 Task: Create a due date automation trigger when advanced on, 2 working days after a card is due add fields without custom field "Resume" set to a number greater than 1 and lower than 10 at 11:00 AM.
Action: Mouse moved to (1223, 100)
Screenshot: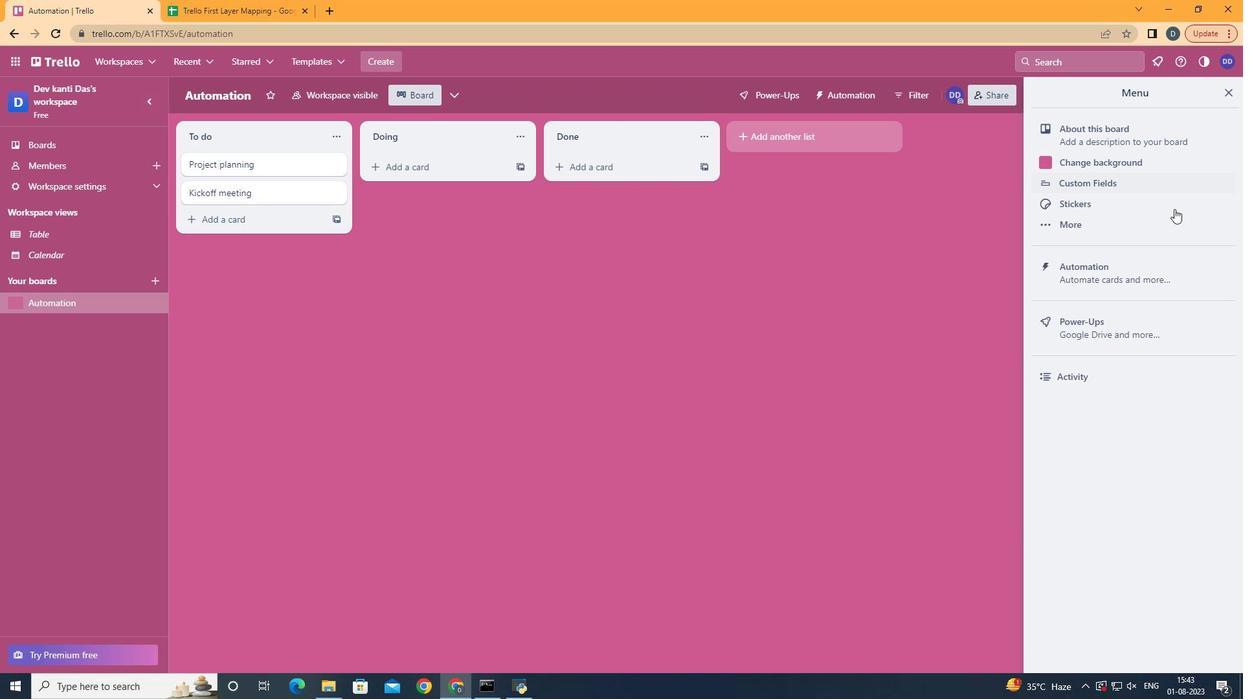 
Action: Mouse pressed left at (1223, 100)
Screenshot: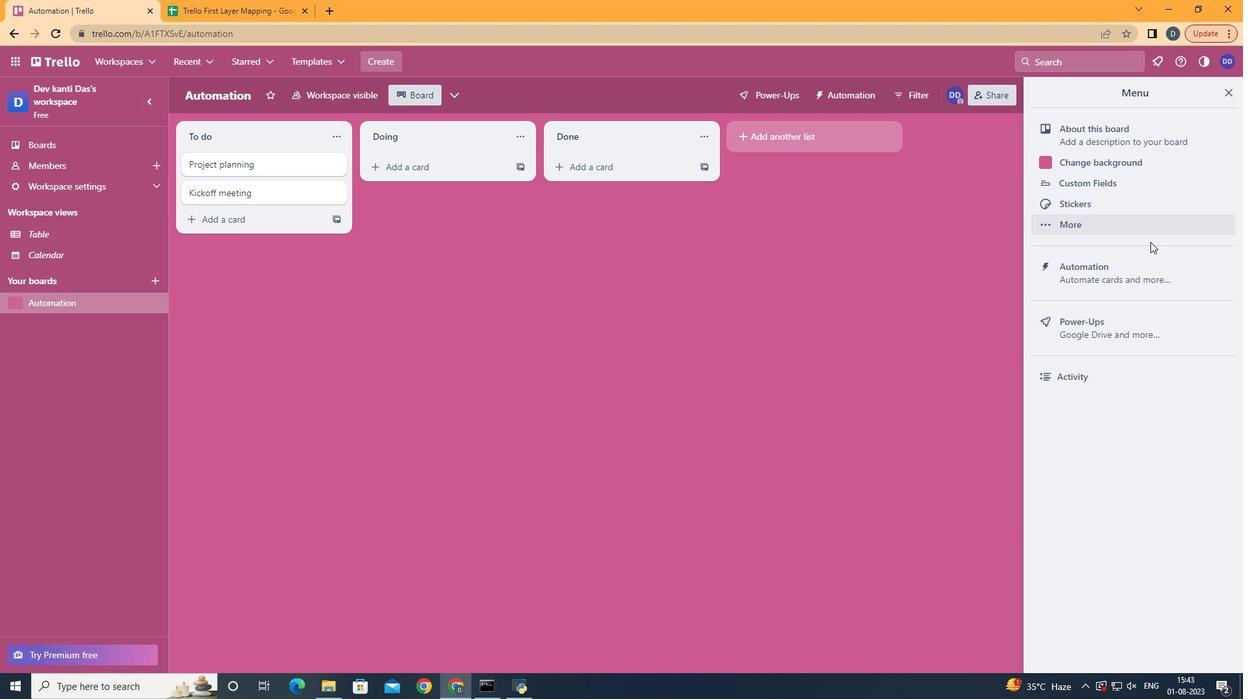 
Action: Mouse moved to (1135, 267)
Screenshot: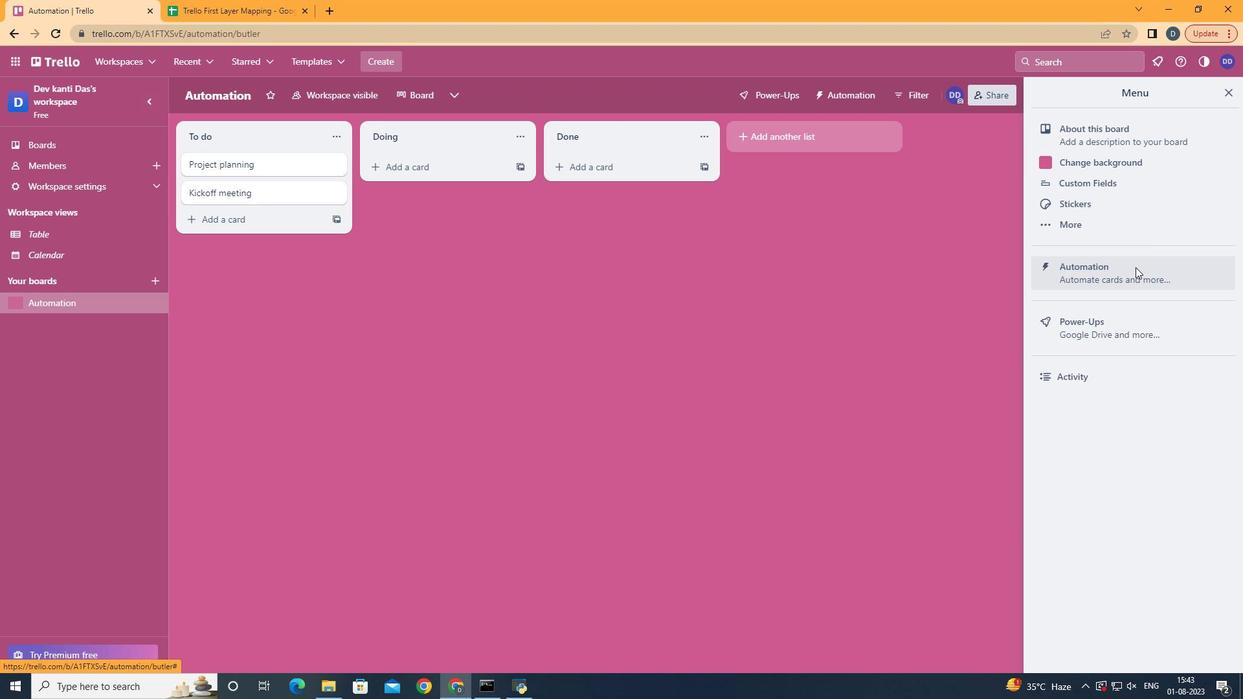 
Action: Mouse pressed left at (1135, 267)
Screenshot: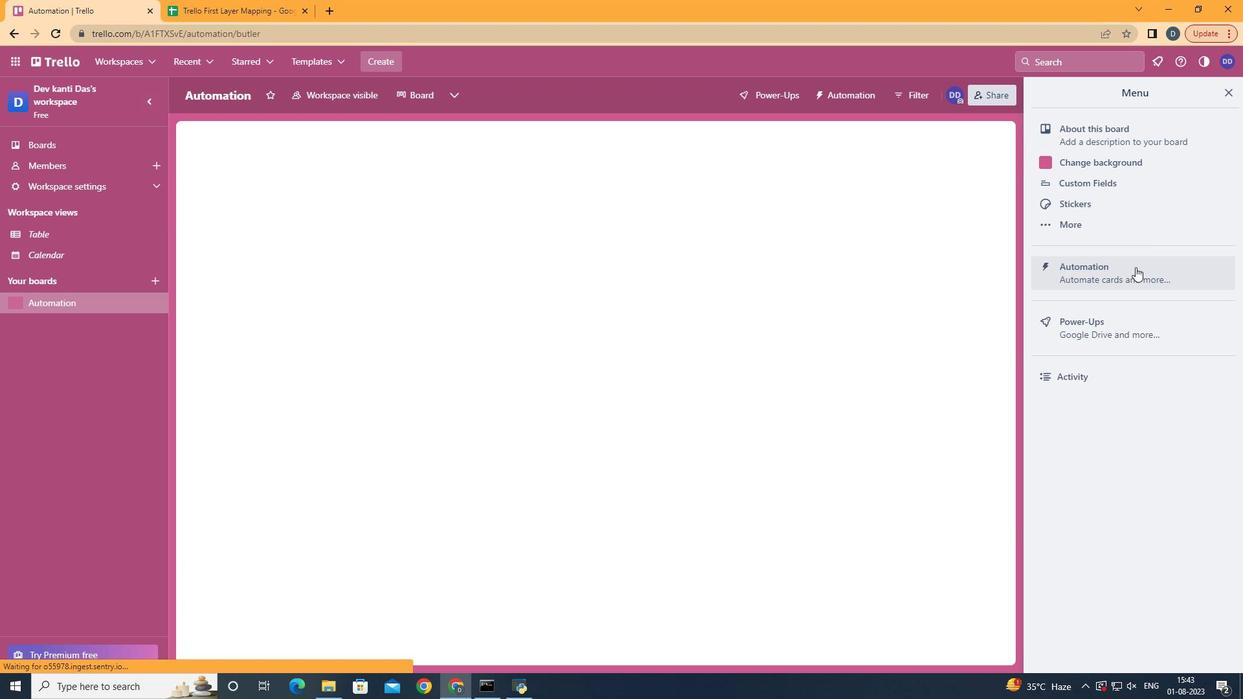 
Action: Mouse moved to (216, 260)
Screenshot: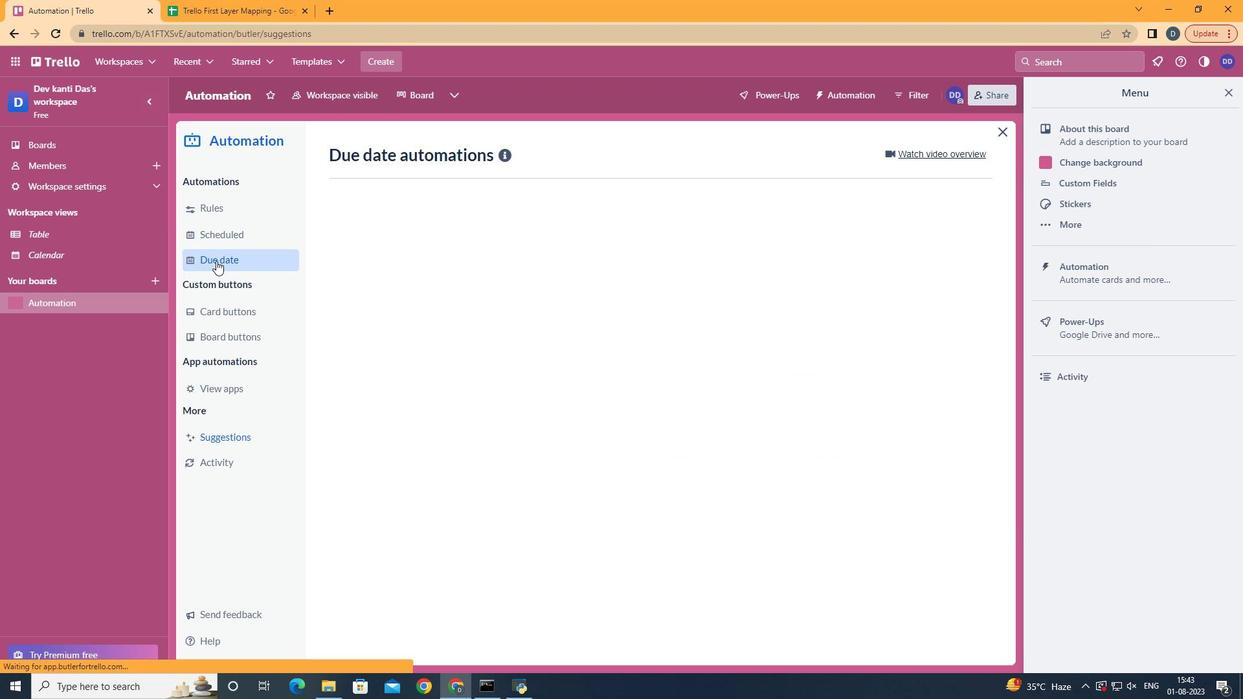 
Action: Mouse pressed left at (216, 260)
Screenshot: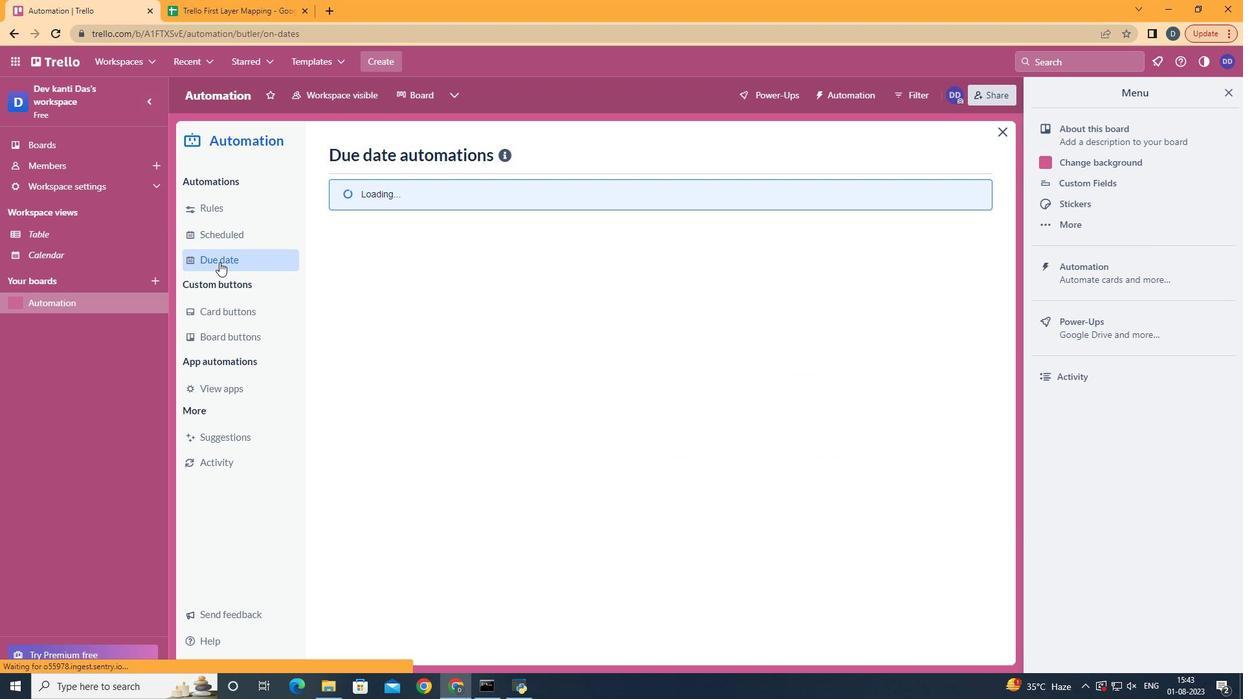 
Action: Mouse moved to (908, 159)
Screenshot: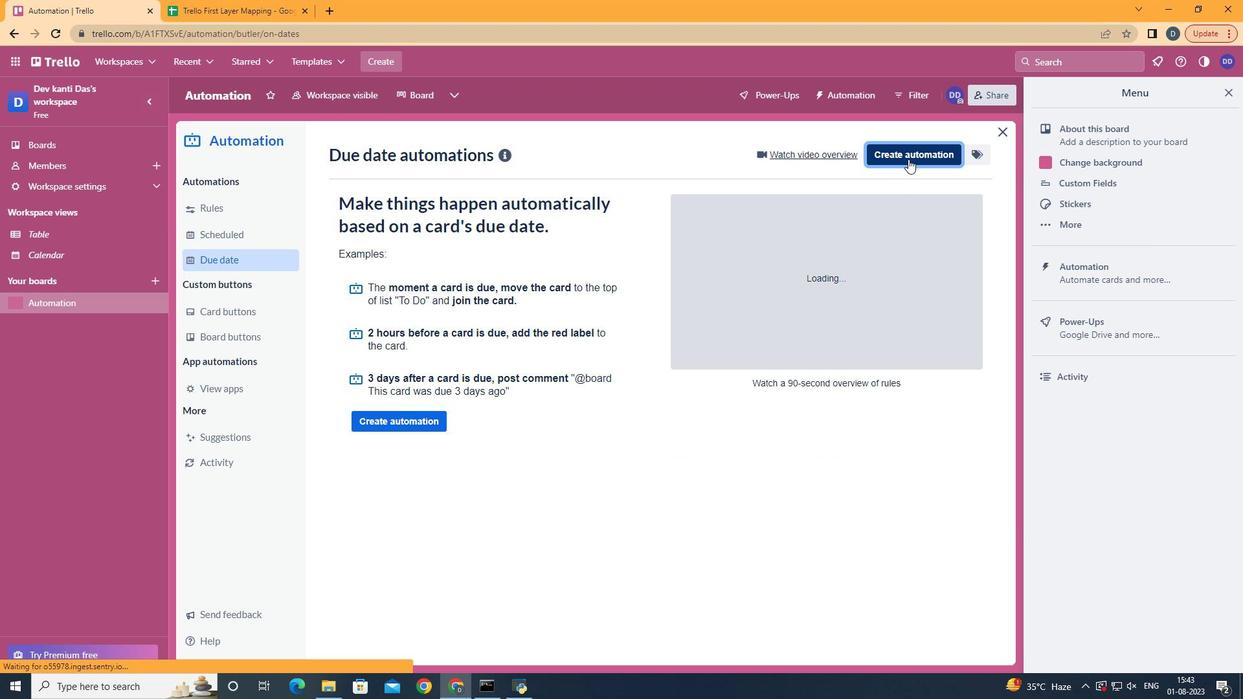 
Action: Mouse pressed left at (908, 159)
Screenshot: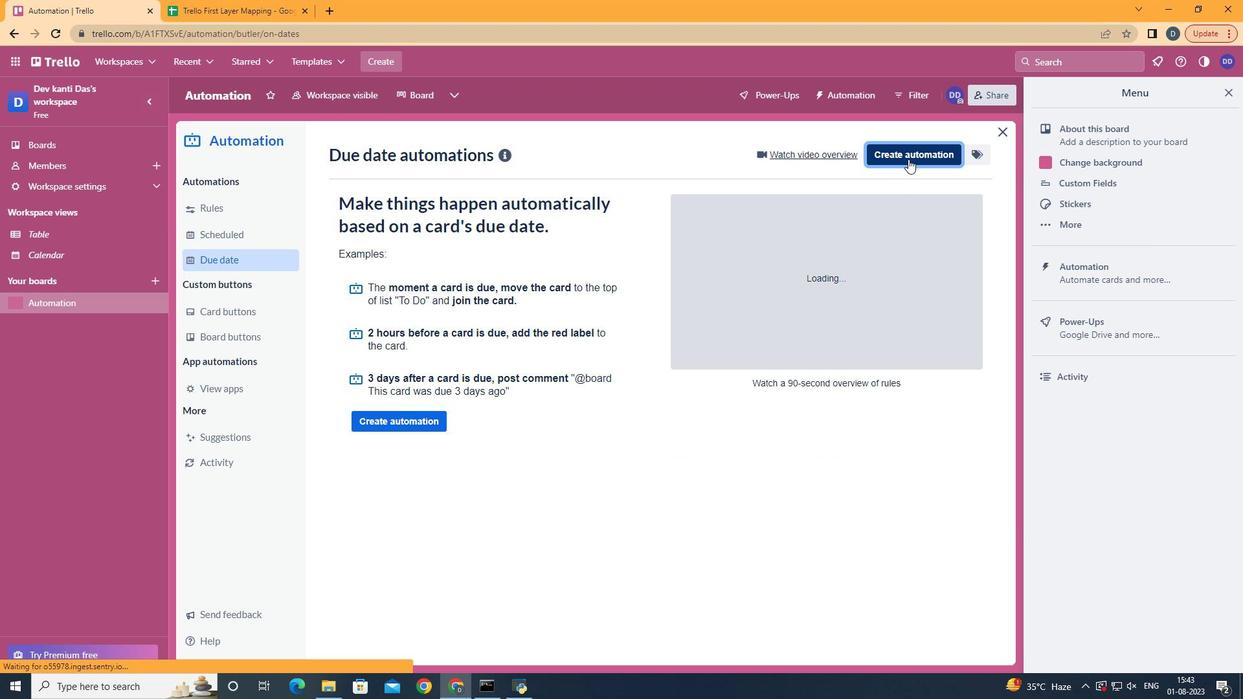 
Action: Mouse moved to (686, 279)
Screenshot: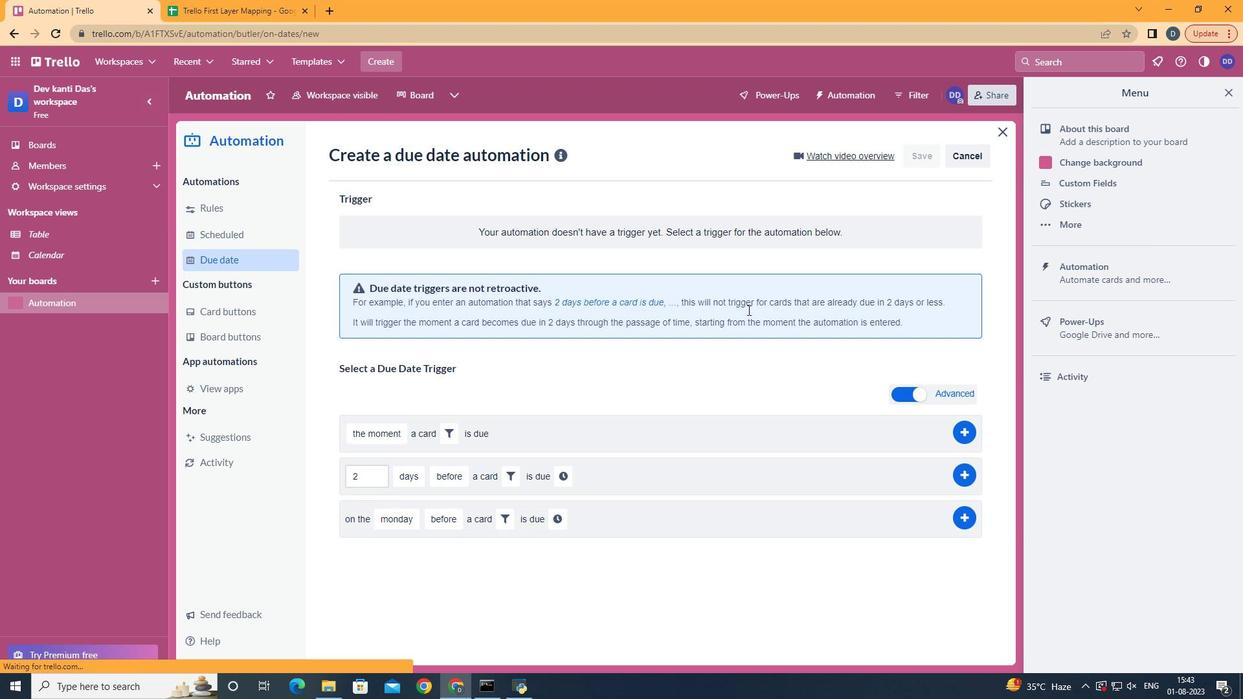 
Action: Mouse pressed left at (686, 279)
Screenshot: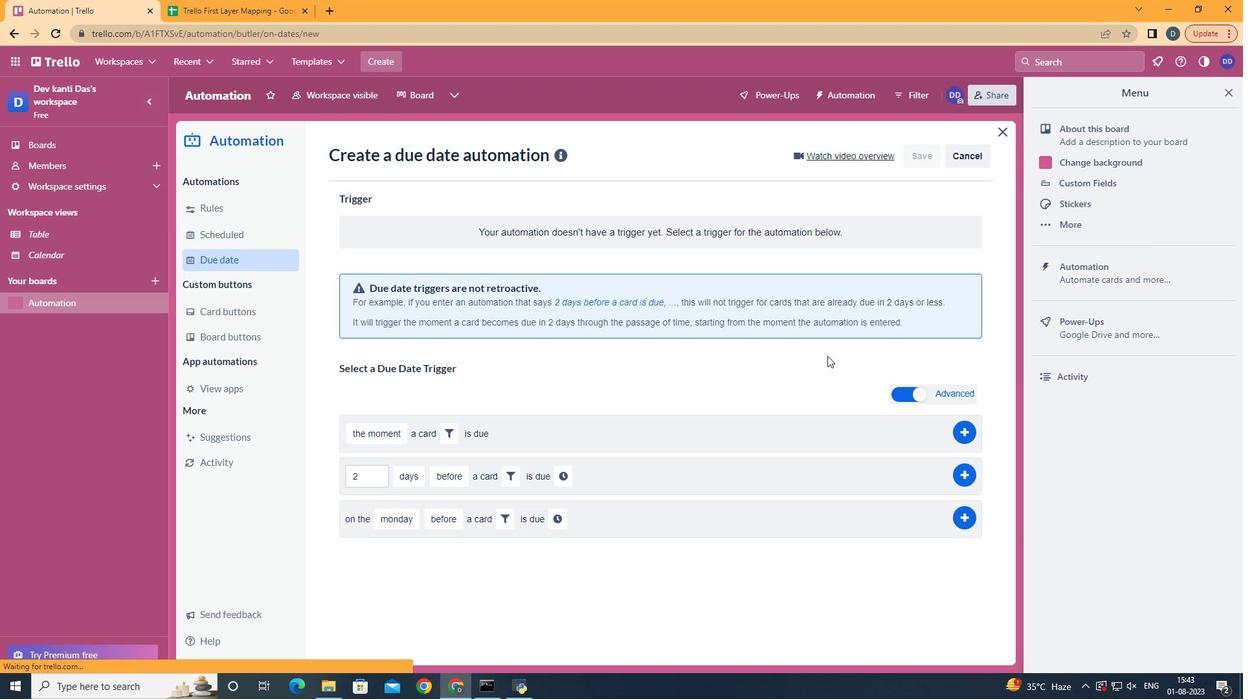 
Action: Mouse moved to (432, 523)
Screenshot: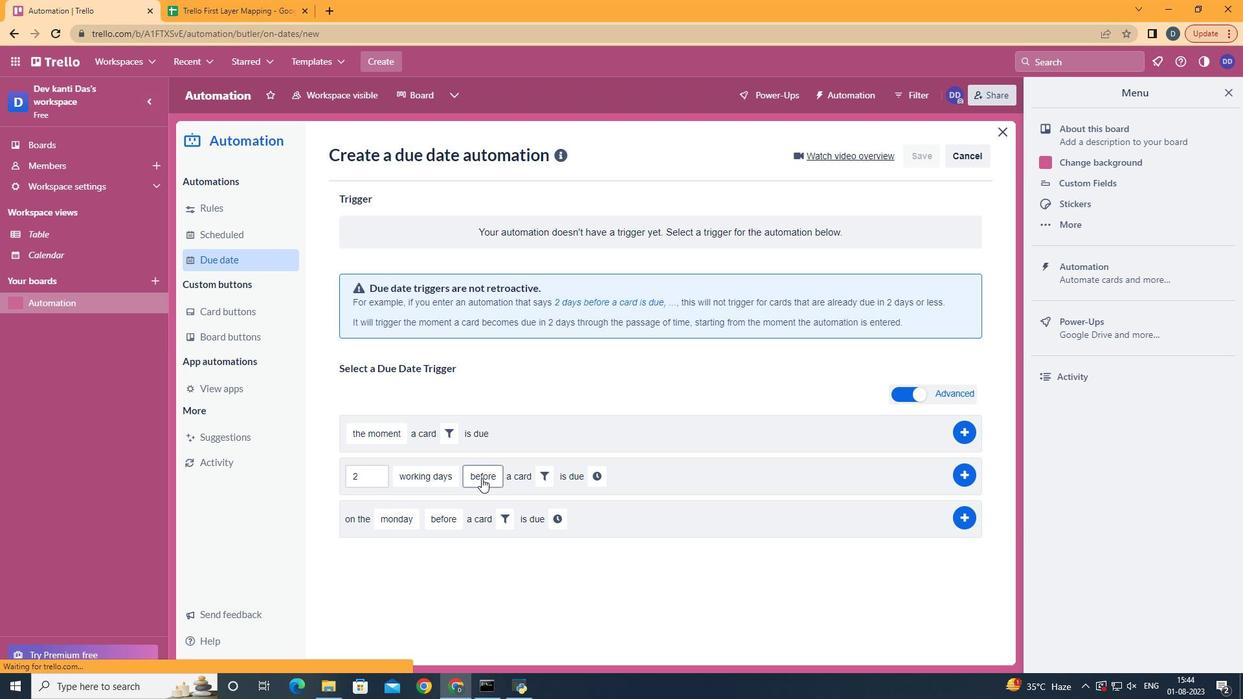 
Action: Mouse pressed left at (432, 523)
Screenshot: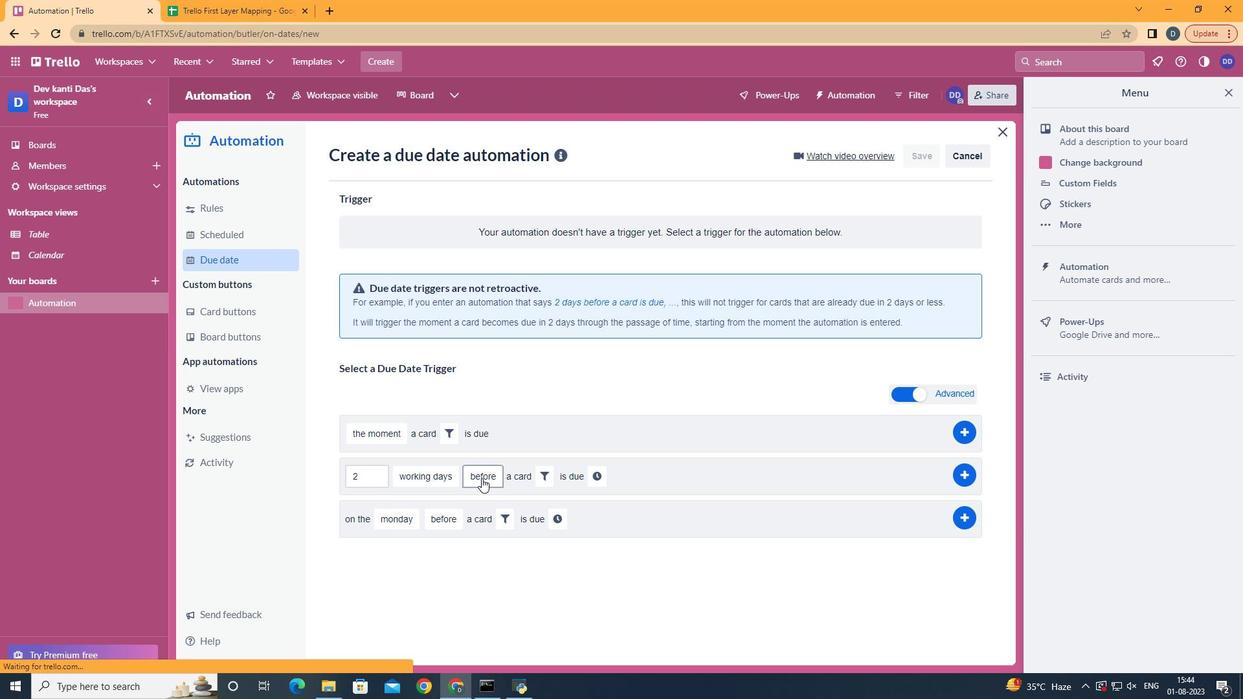 
Action: Mouse moved to (485, 516)
Screenshot: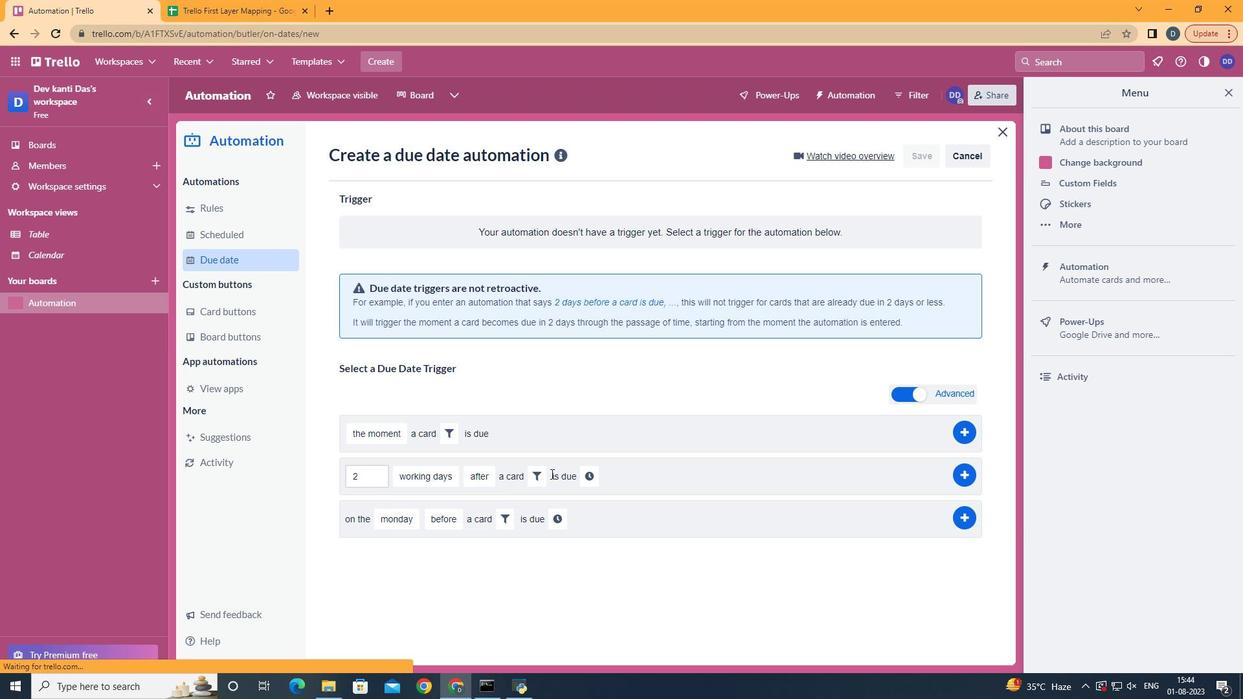 
Action: Mouse pressed left at (485, 516)
Screenshot: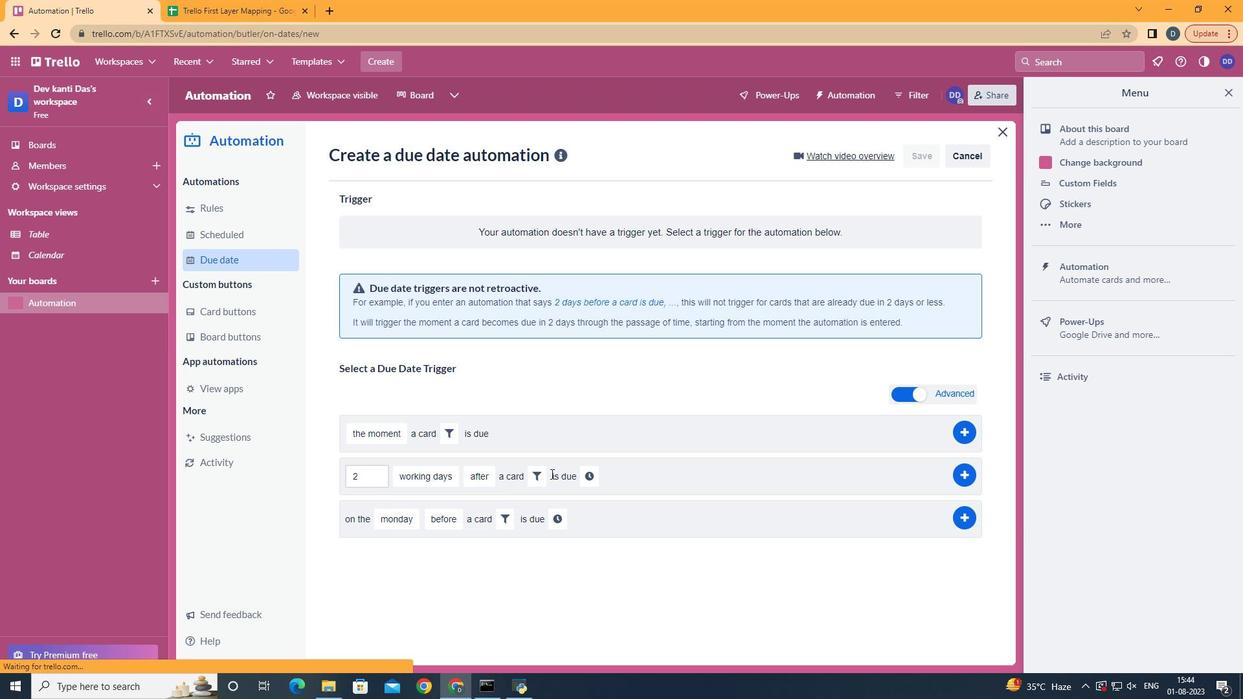 
Action: Mouse moved to (543, 472)
Screenshot: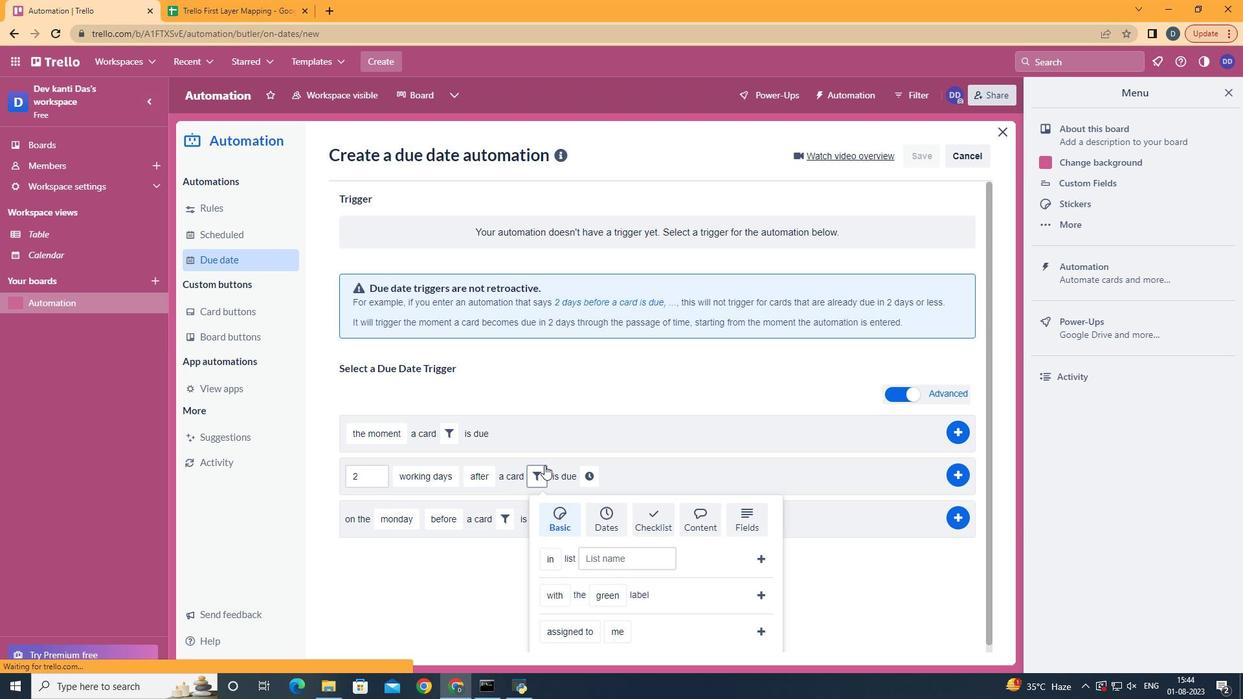 
Action: Mouse pressed left at (543, 472)
Screenshot: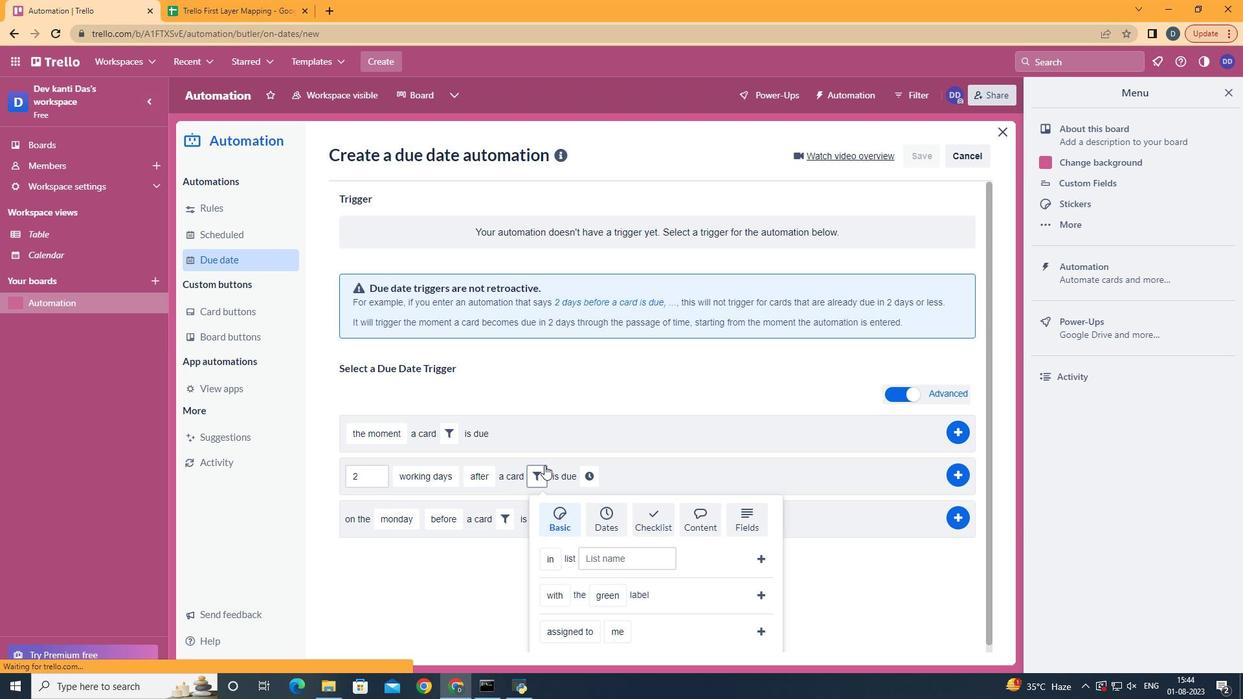 
Action: Mouse moved to (740, 517)
Screenshot: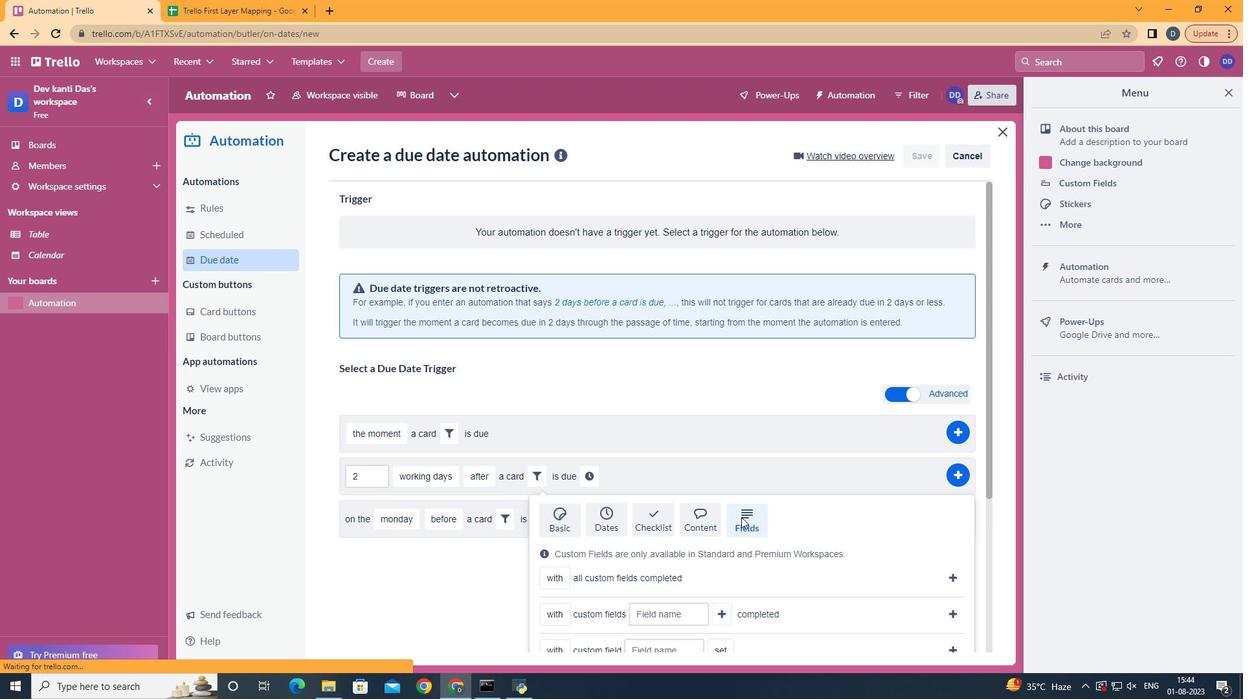 
Action: Mouse pressed left at (740, 517)
Screenshot: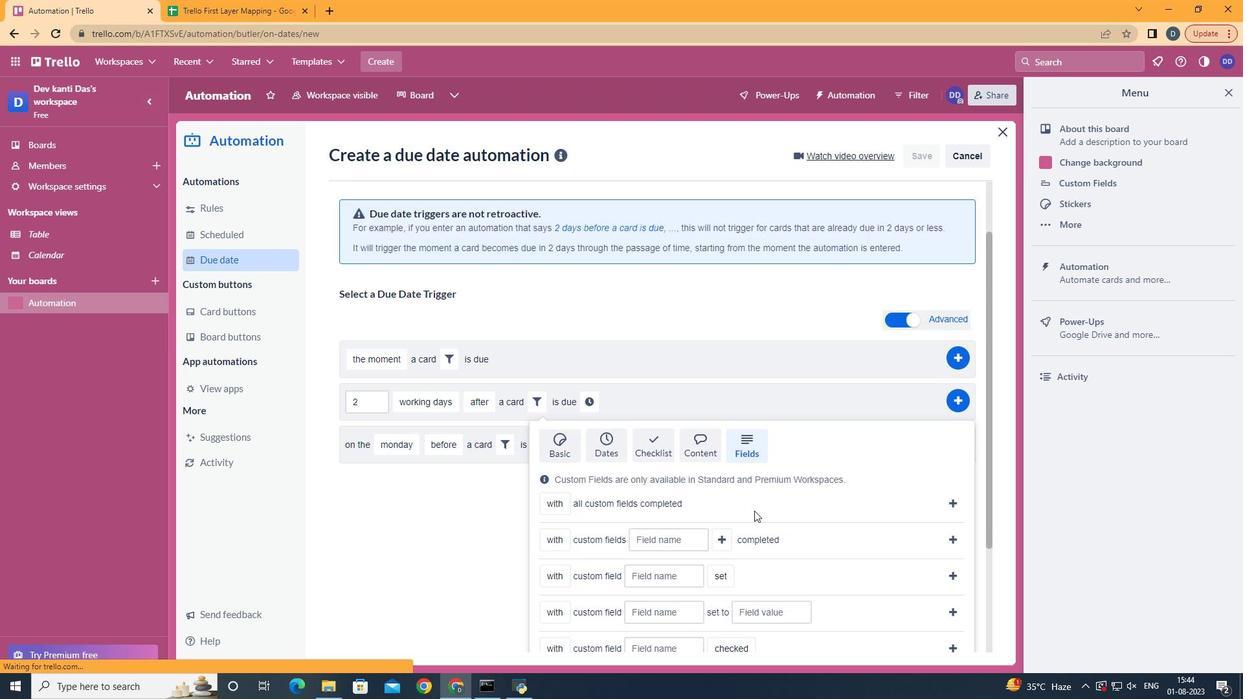 
Action: Mouse moved to (741, 517)
Screenshot: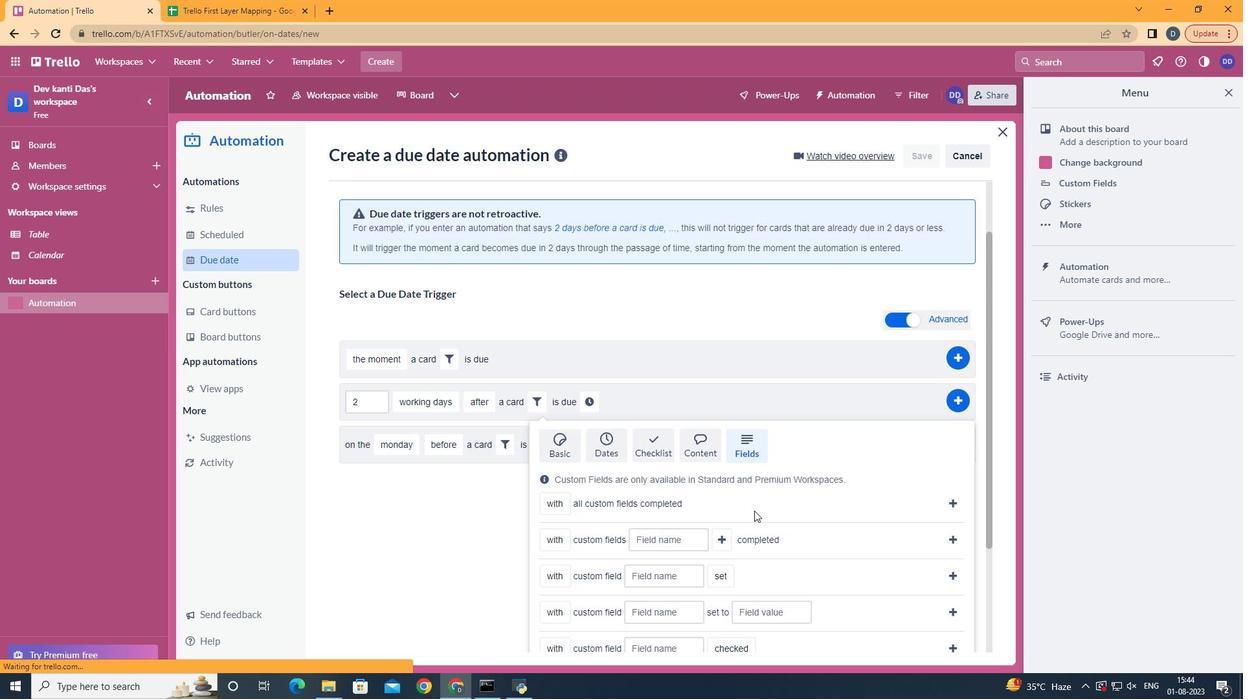
Action: Mouse scrolled (741, 516) with delta (0, 0)
Screenshot: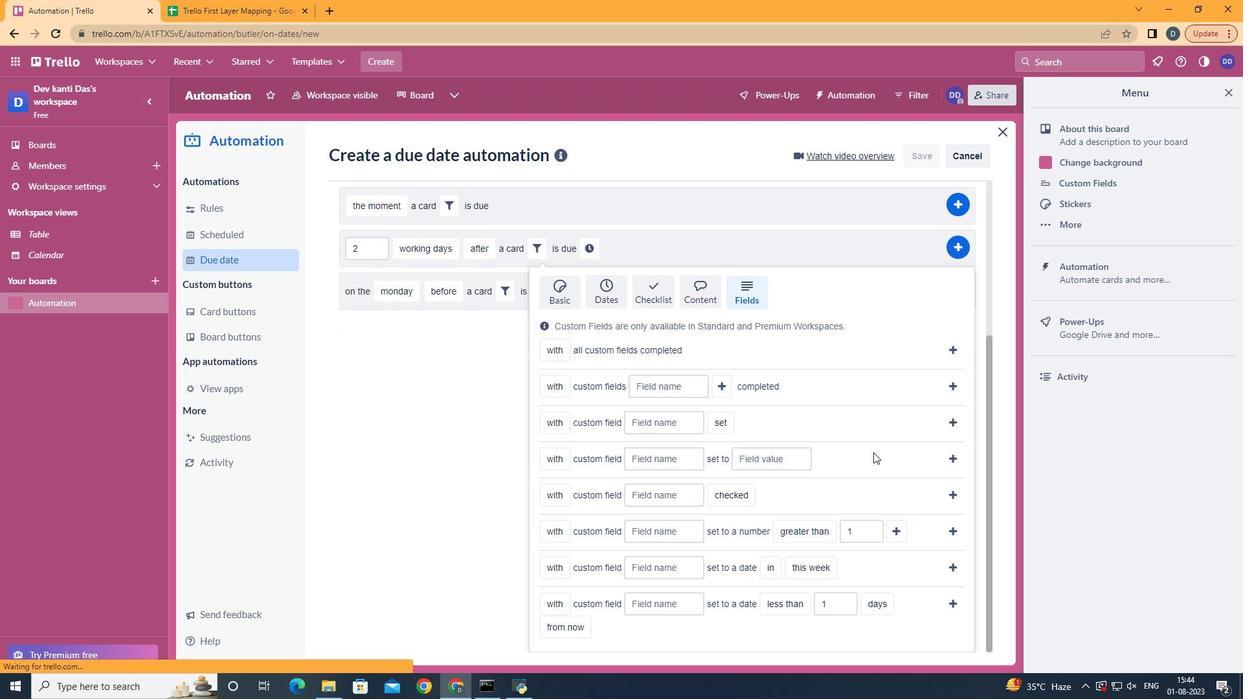 
Action: Mouse scrolled (741, 516) with delta (0, 0)
Screenshot: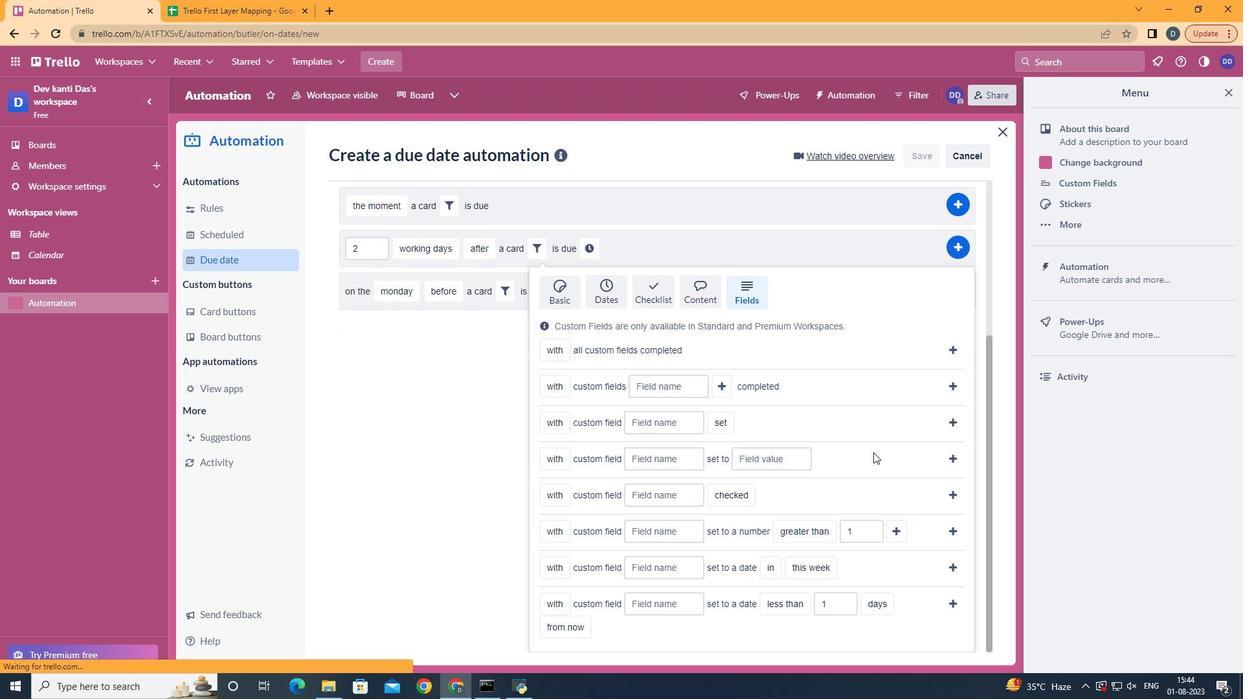 
Action: Mouse scrolled (741, 516) with delta (0, 0)
Screenshot: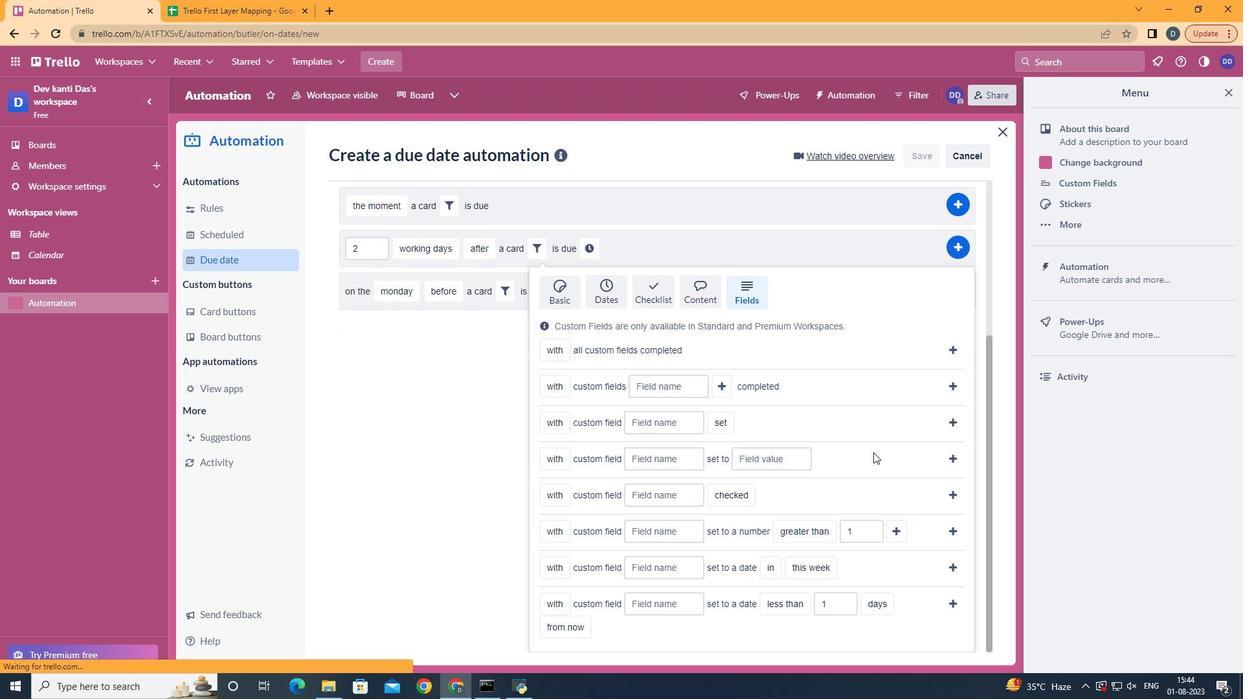 
Action: Mouse scrolled (741, 516) with delta (0, 0)
Screenshot: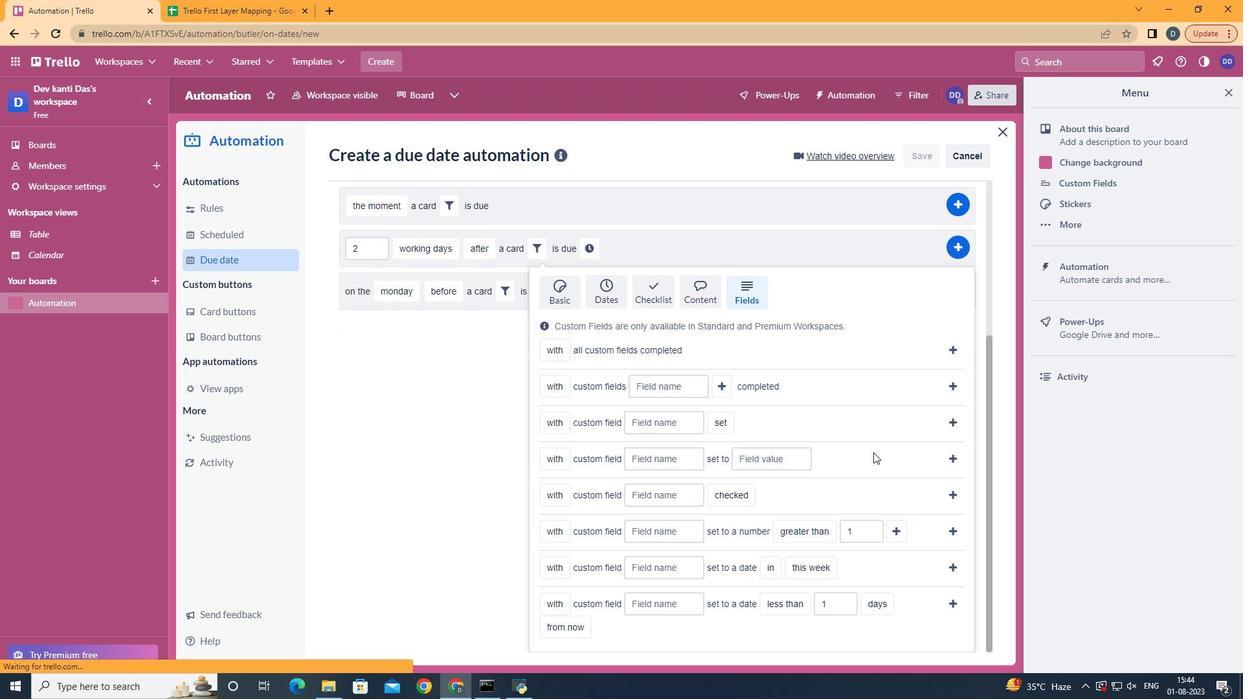 
Action: Mouse scrolled (741, 516) with delta (0, 0)
Screenshot: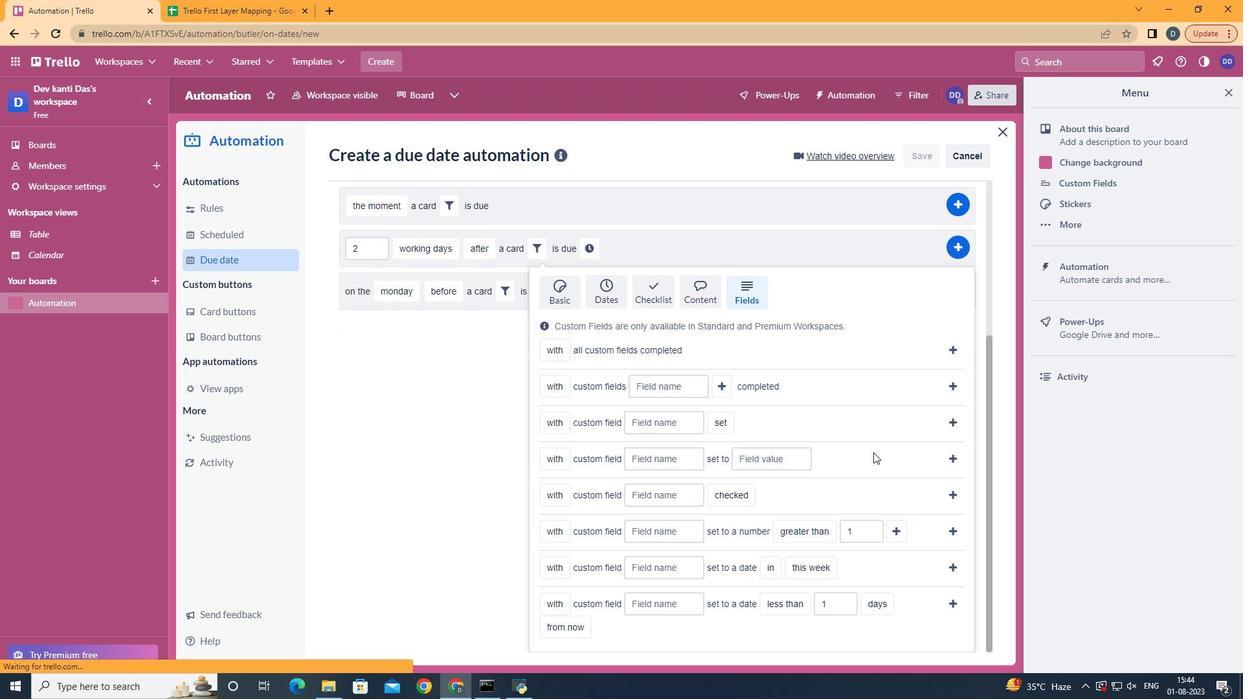 
Action: Mouse moved to (571, 578)
Screenshot: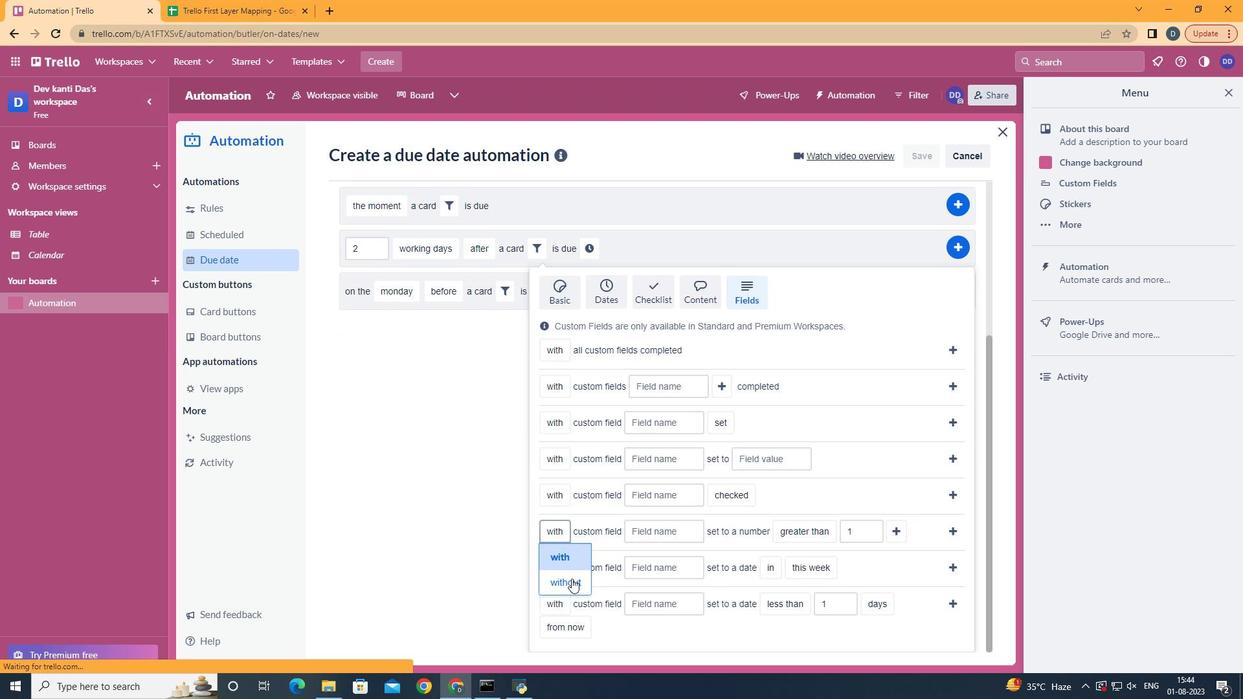 
Action: Mouse pressed left at (571, 578)
Screenshot: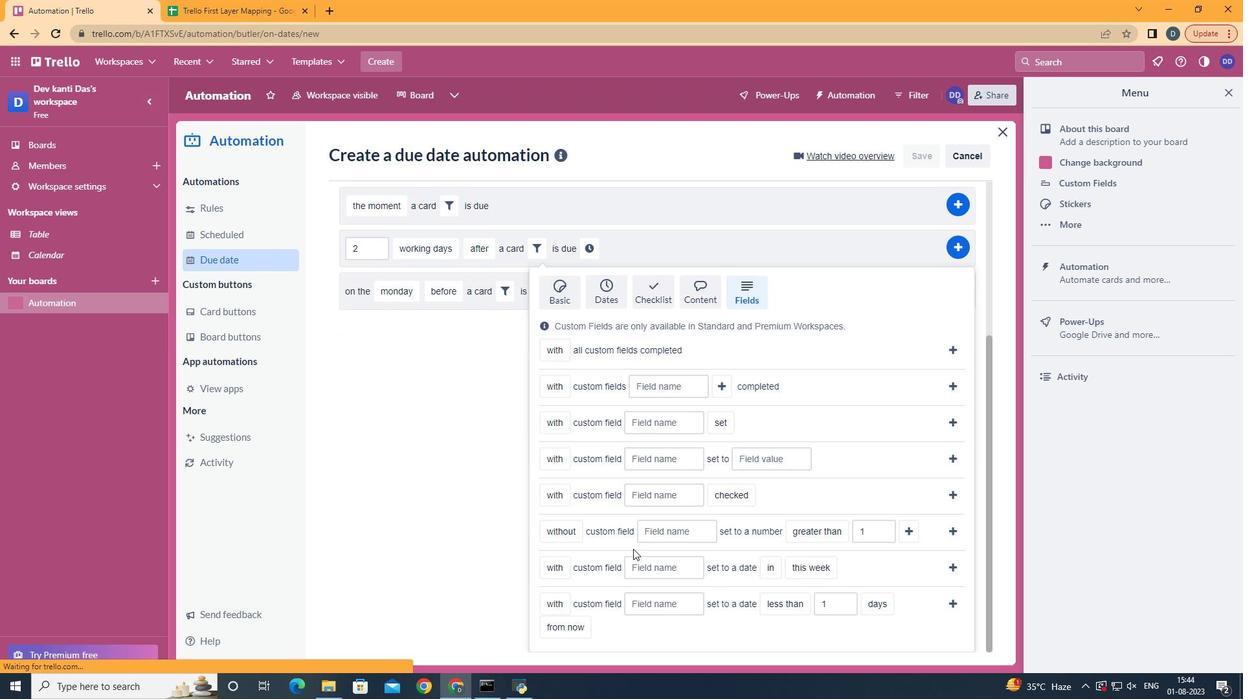 
Action: Mouse moved to (671, 525)
Screenshot: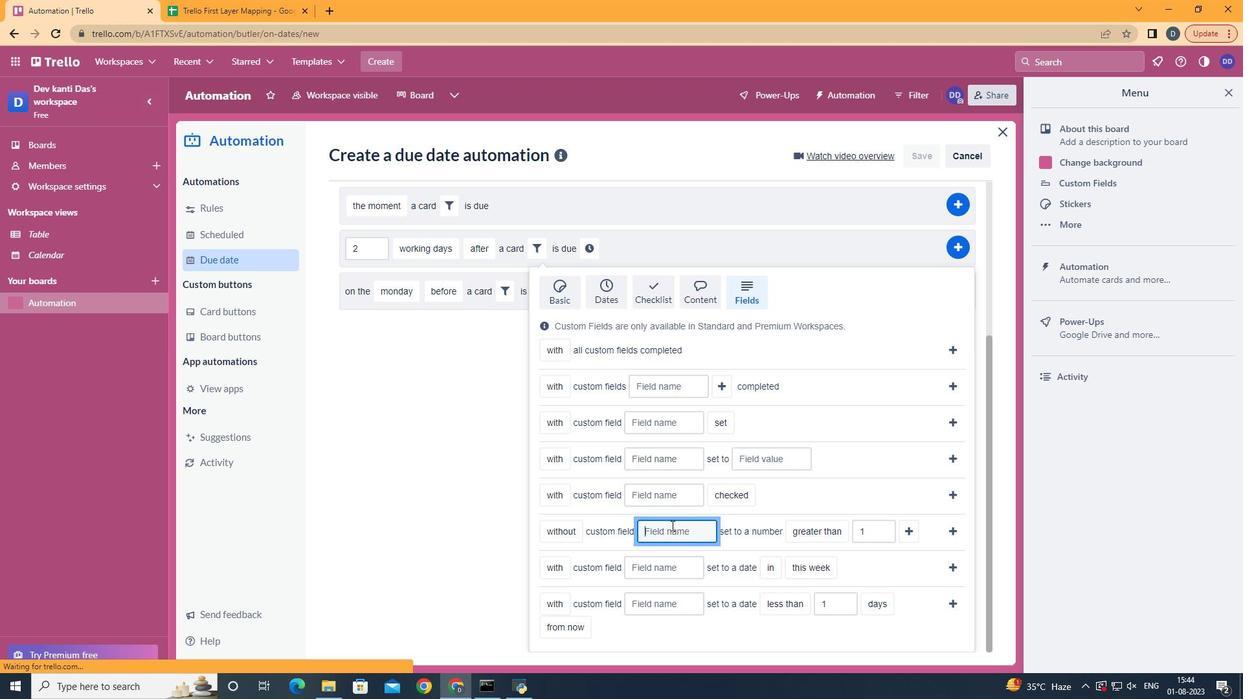 
Action: Mouse pressed left at (671, 525)
Screenshot: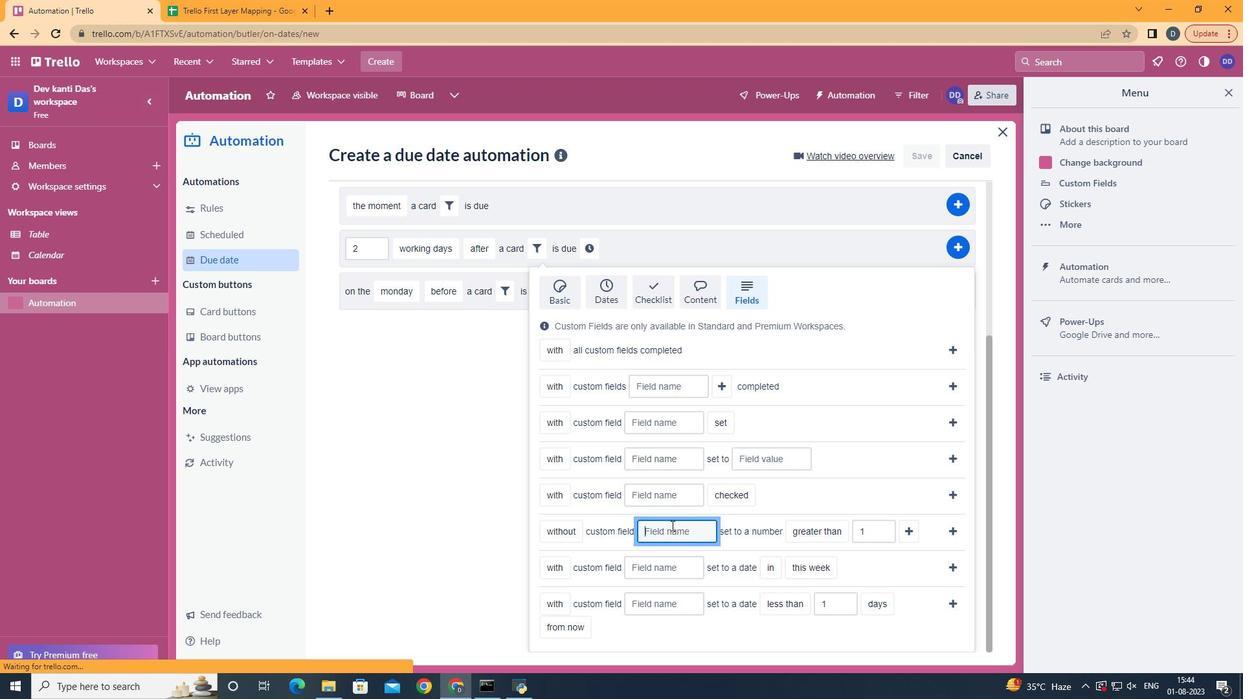 
Action: Key pressed <Key.shift>Resume
Screenshot: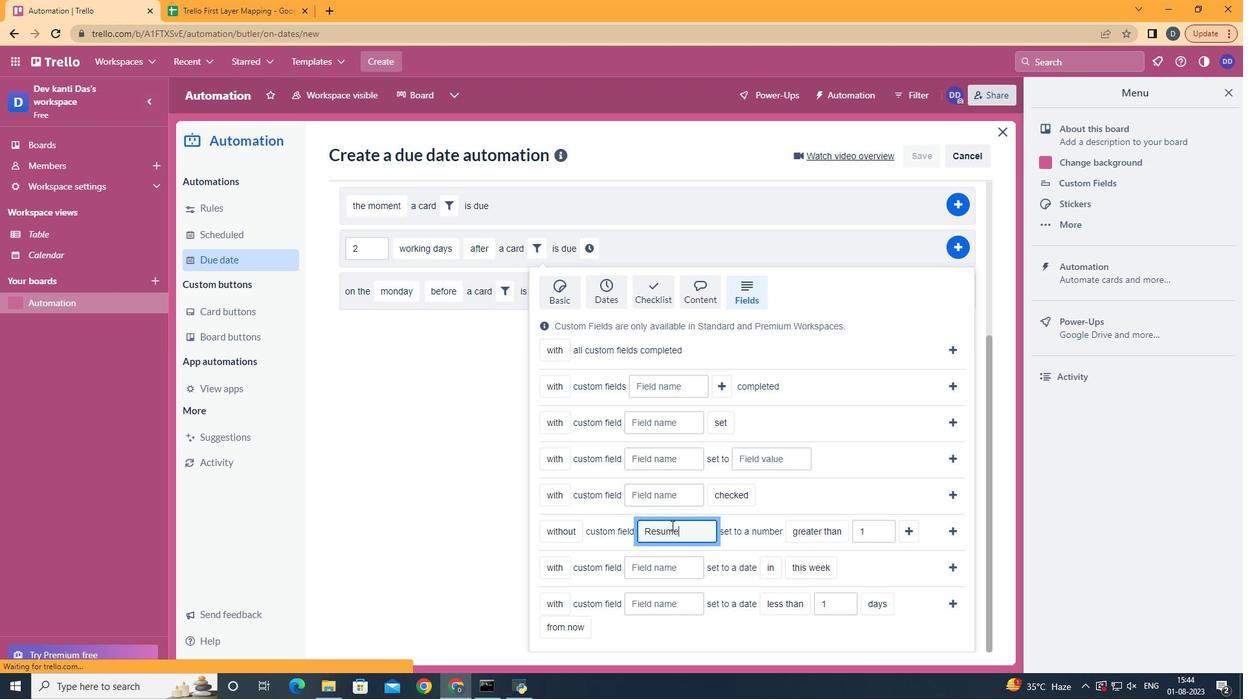 
Action: Mouse moved to (823, 545)
Screenshot: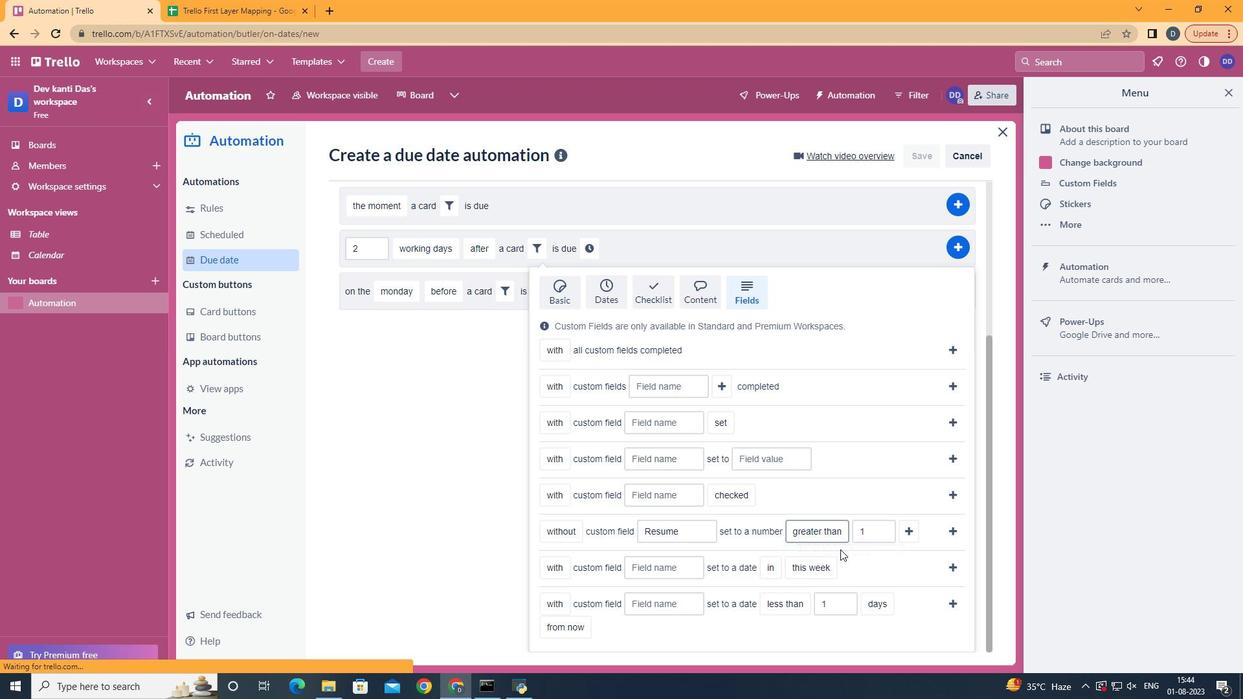 
Action: Mouse pressed left at (823, 545)
Screenshot: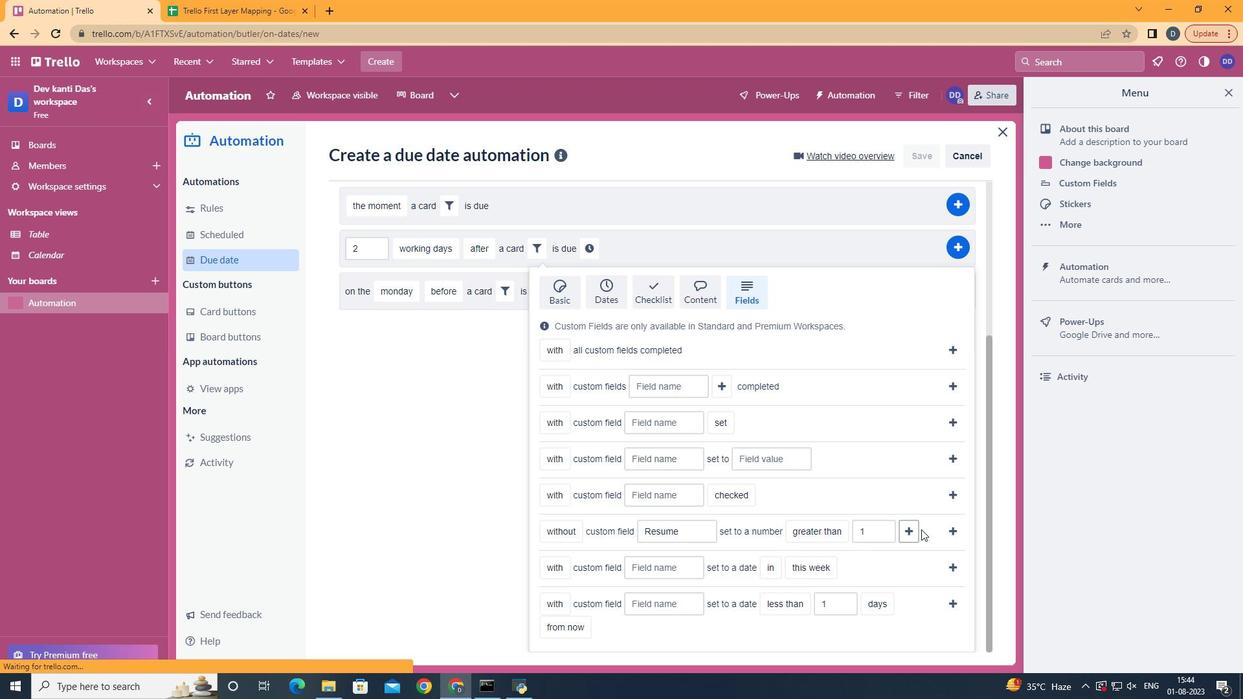 
Action: Mouse moved to (913, 530)
Screenshot: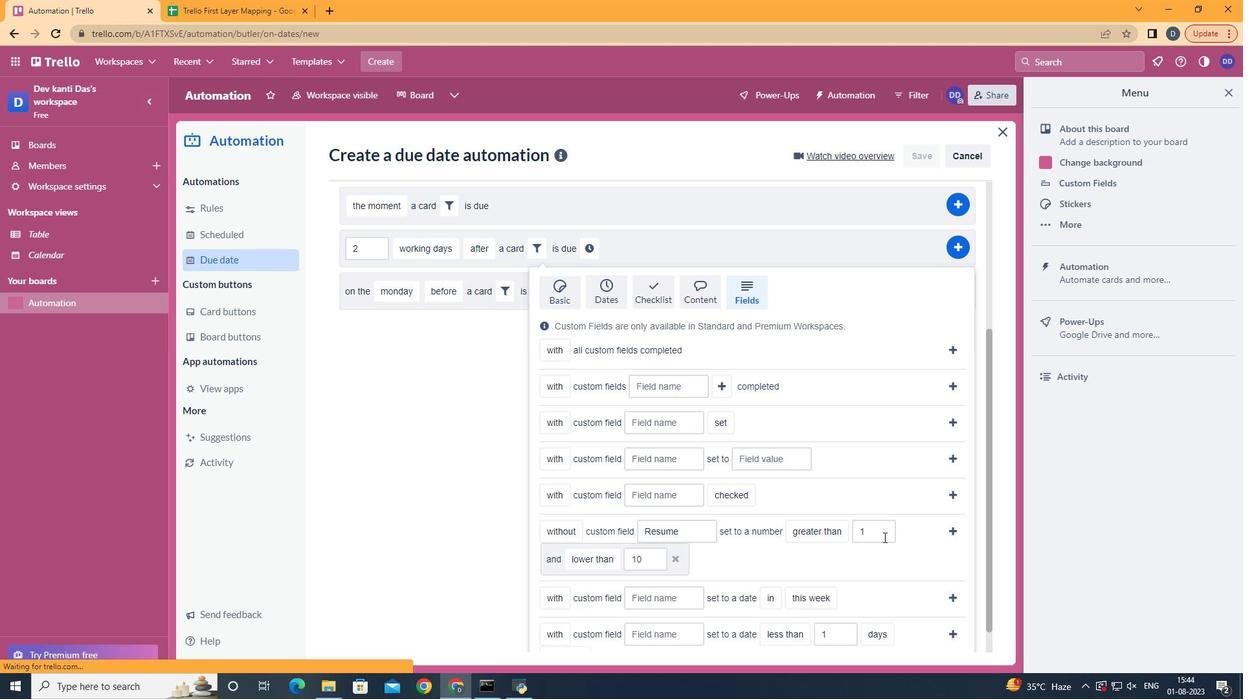 
Action: Mouse pressed left at (913, 530)
Screenshot: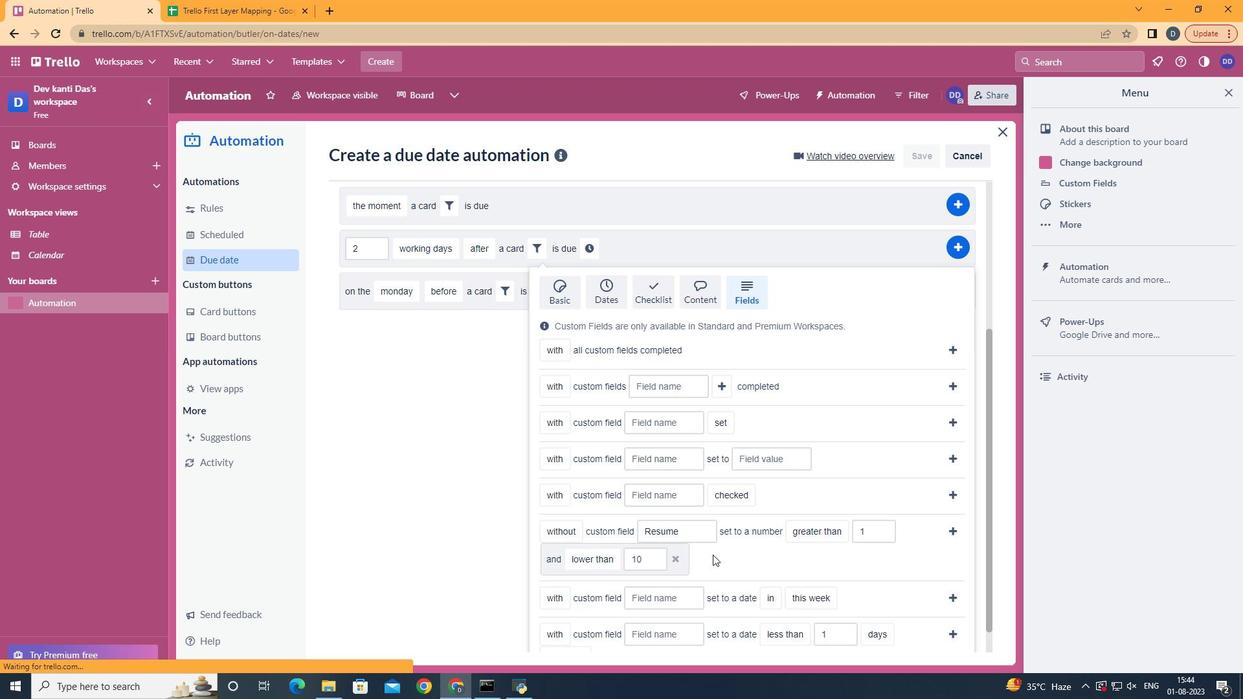 
Action: Mouse moved to (608, 449)
Screenshot: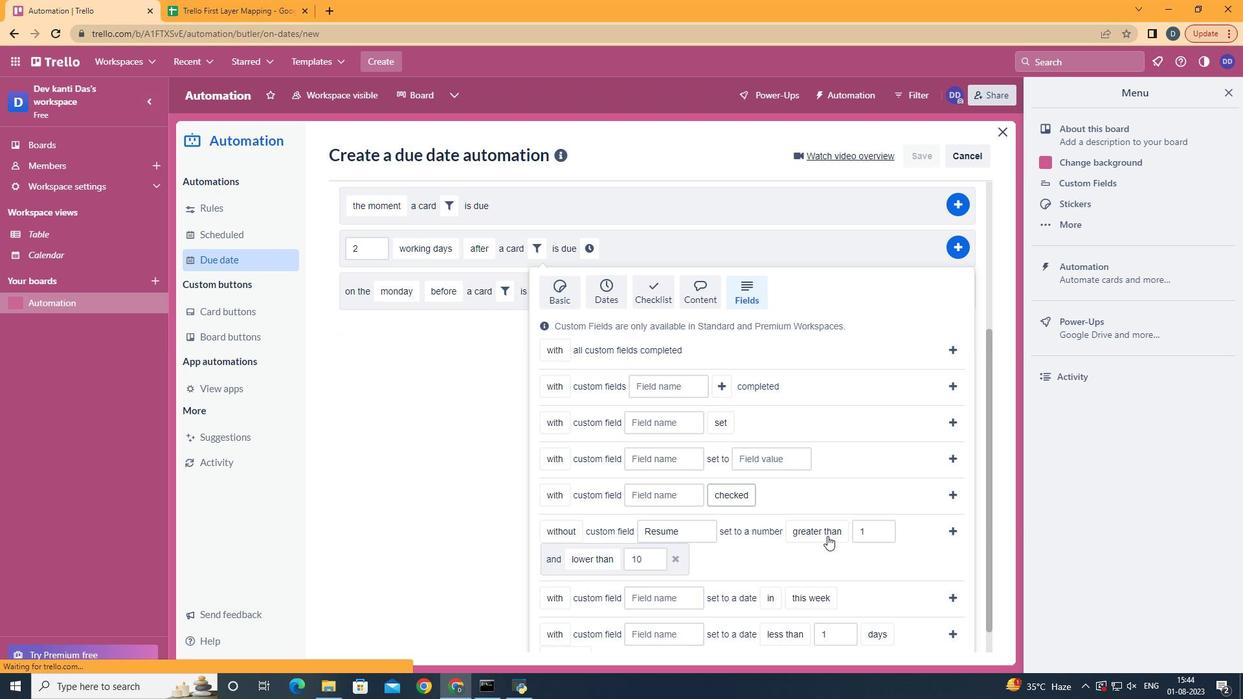 
Action: Mouse pressed left at (608, 449)
Screenshot: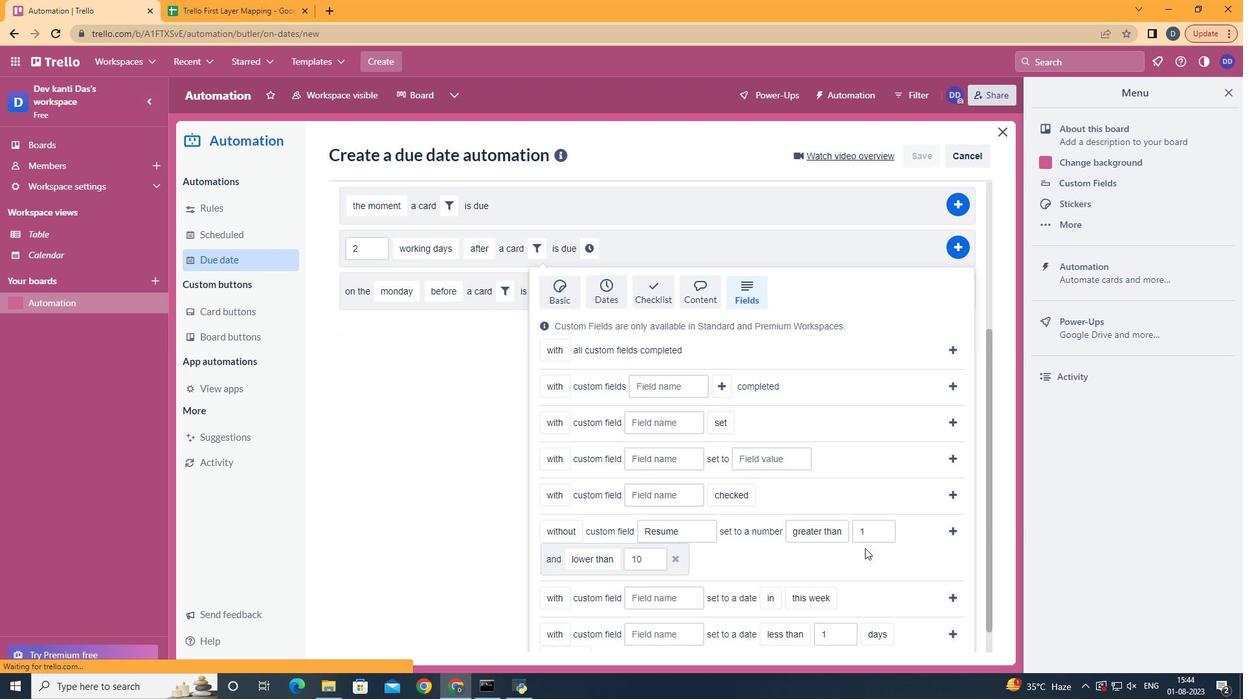 
Action: Mouse moved to (949, 536)
Screenshot: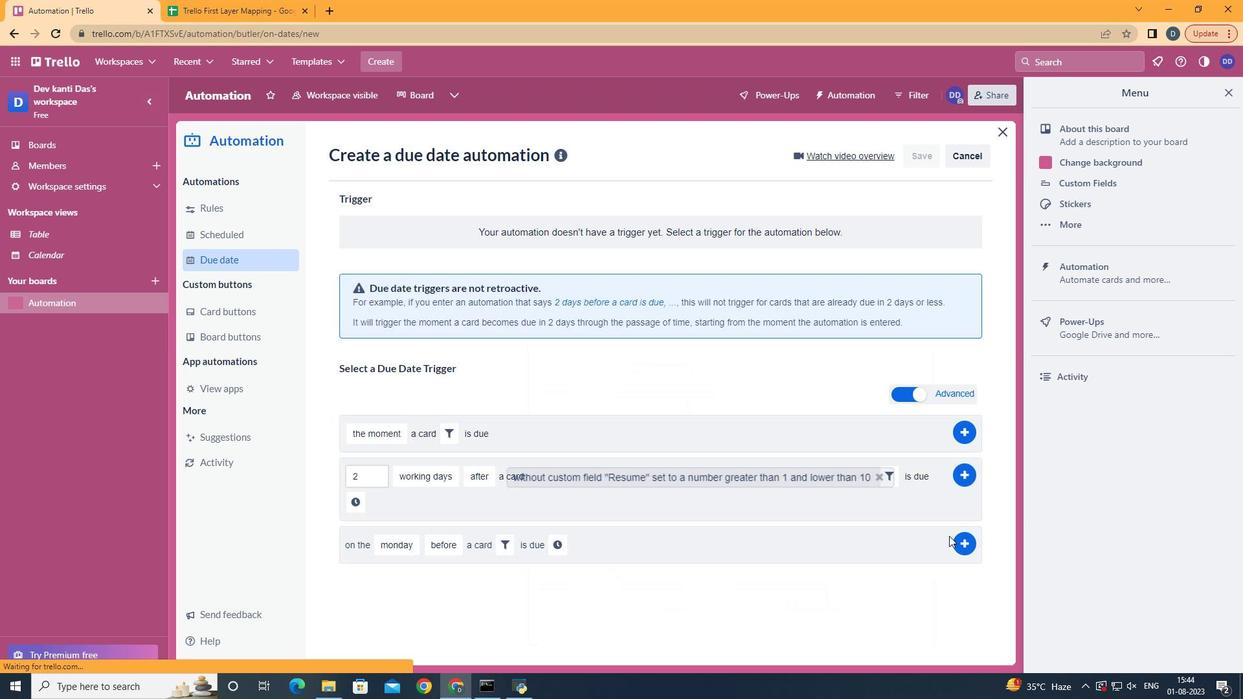 
Action: Mouse pressed left at (949, 536)
Screenshot: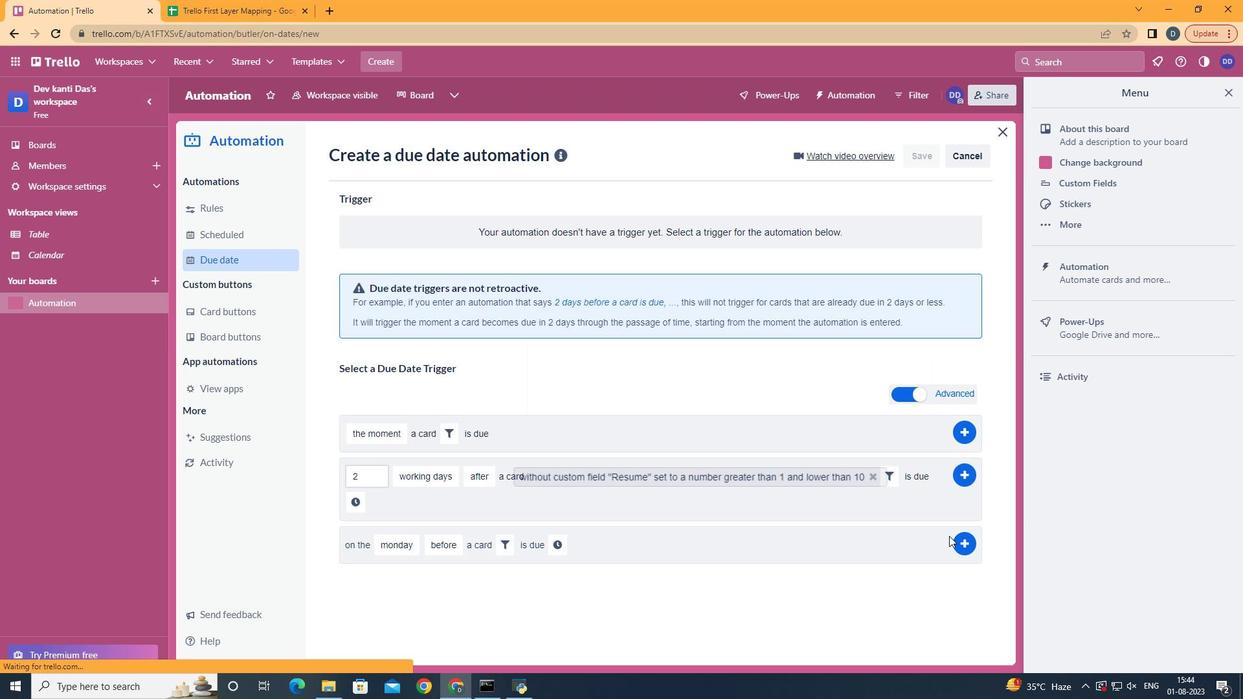 
Action: Mouse moved to (358, 507)
Screenshot: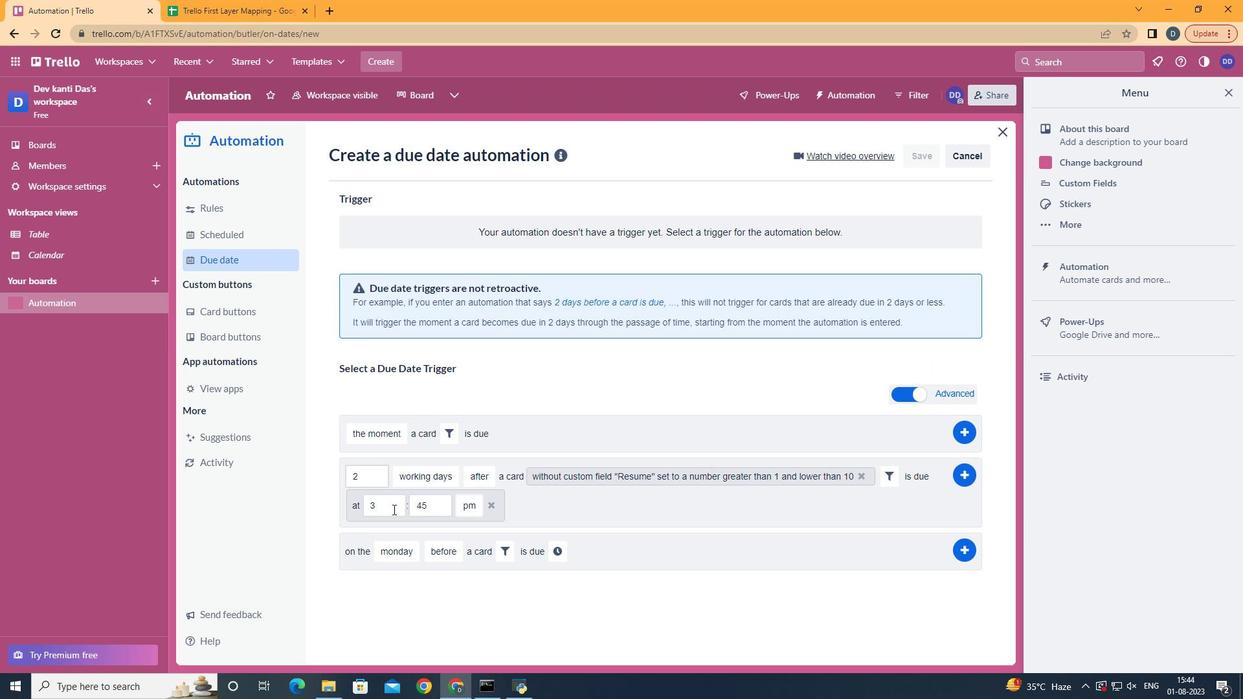 
Action: Mouse pressed left at (358, 507)
Screenshot: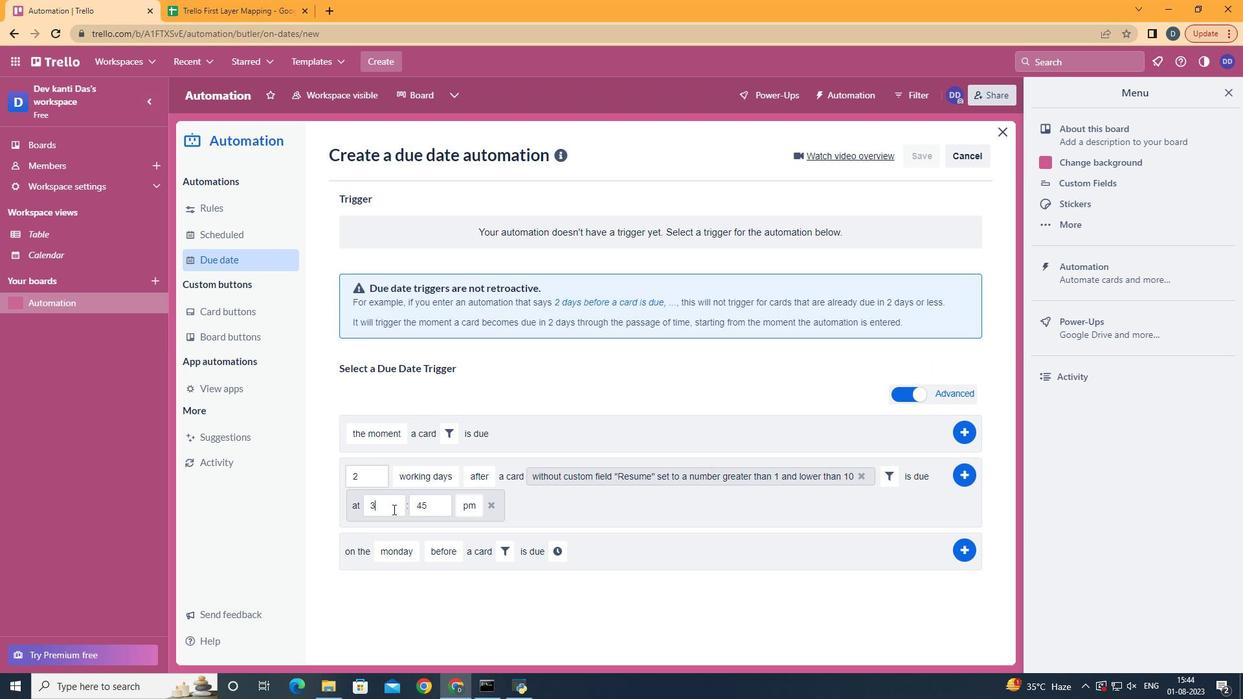 
Action: Mouse moved to (393, 509)
Screenshot: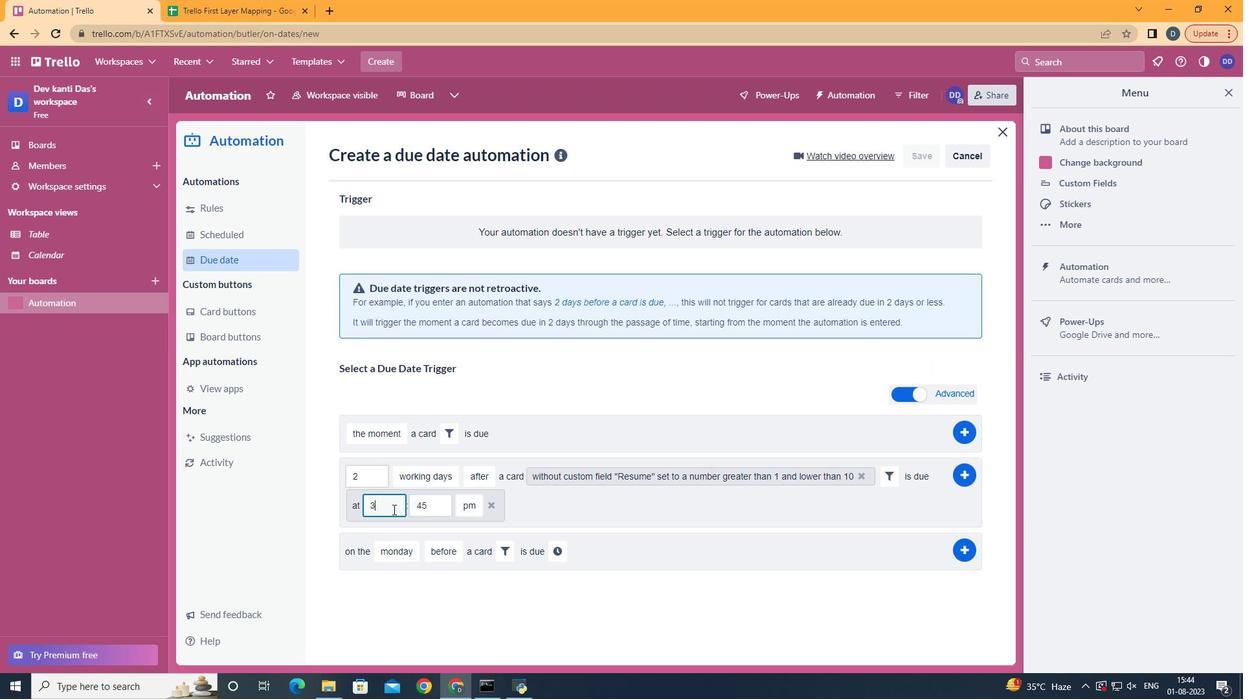 
Action: Mouse pressed left at (393, 509)
Screenshot: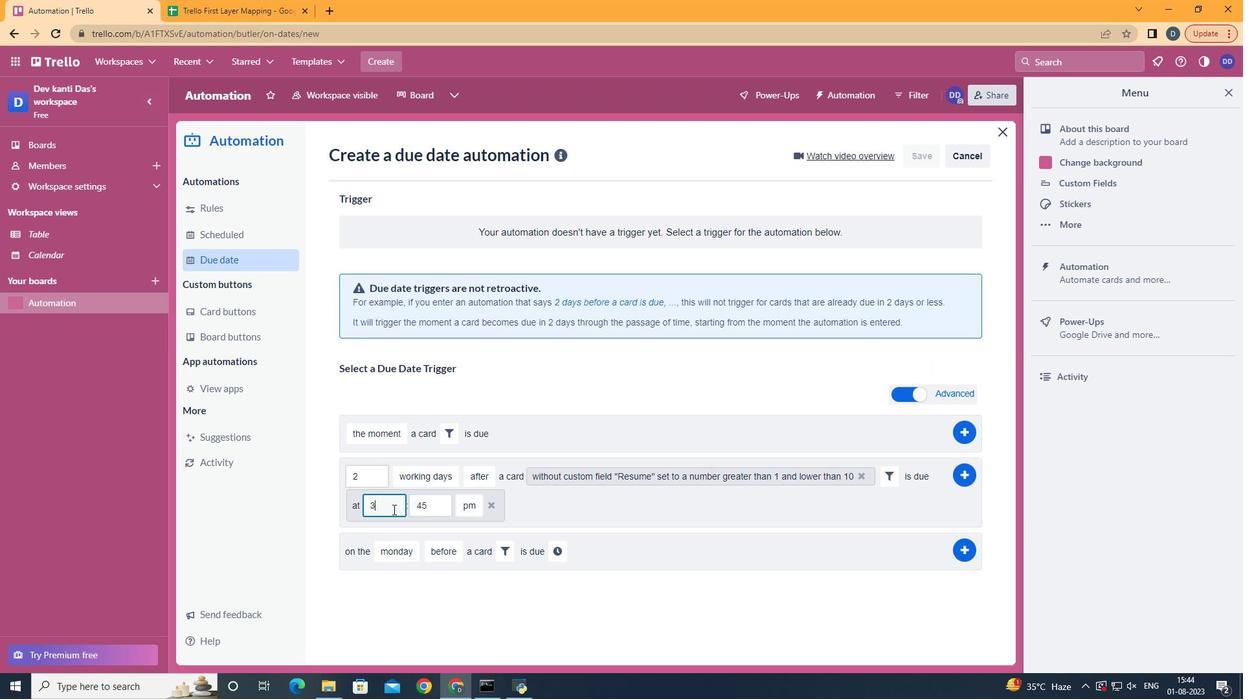 
Action: Key pressed <Key.backspace>11
Screenshot: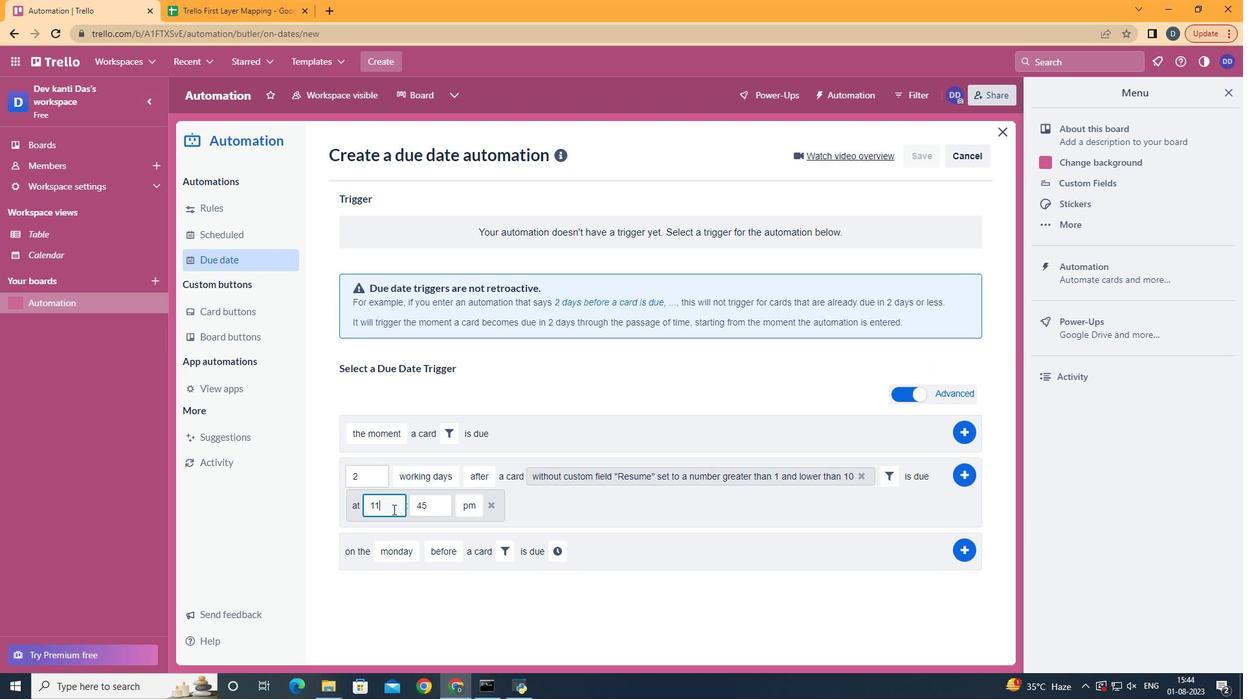 
Action: Mouse moved to (442, 514)
Screenshot: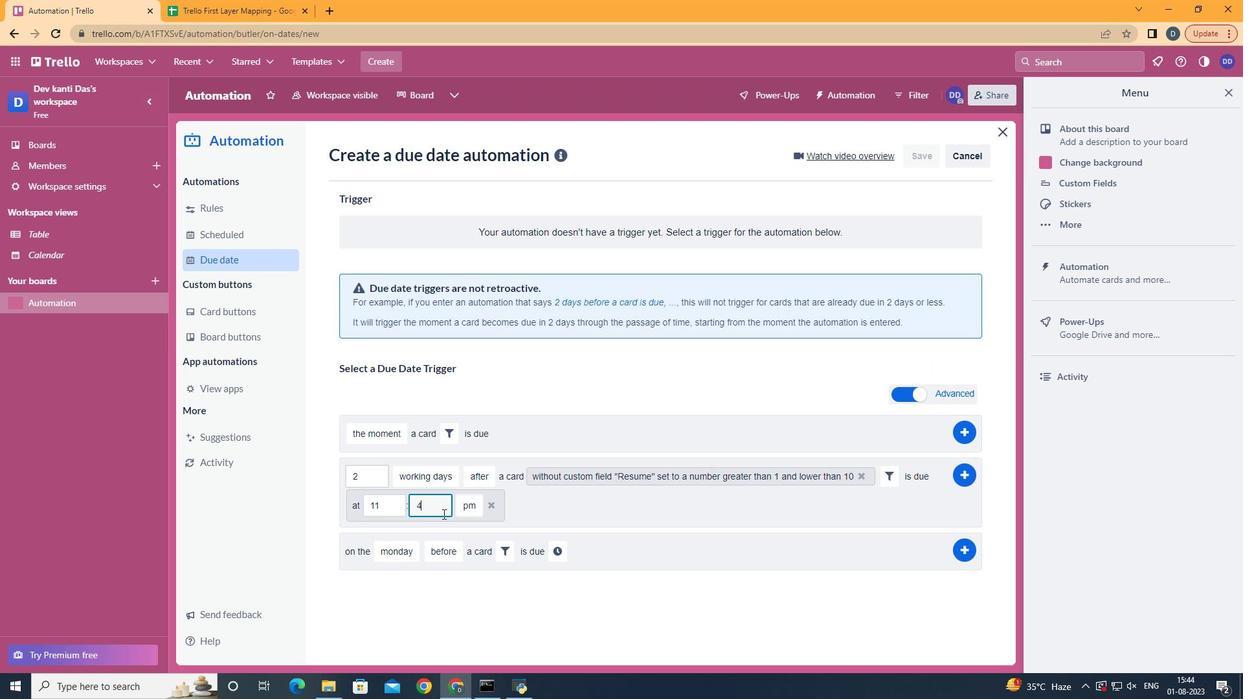 
Action: Mouse pressed left at (442, 514)
Screenshot: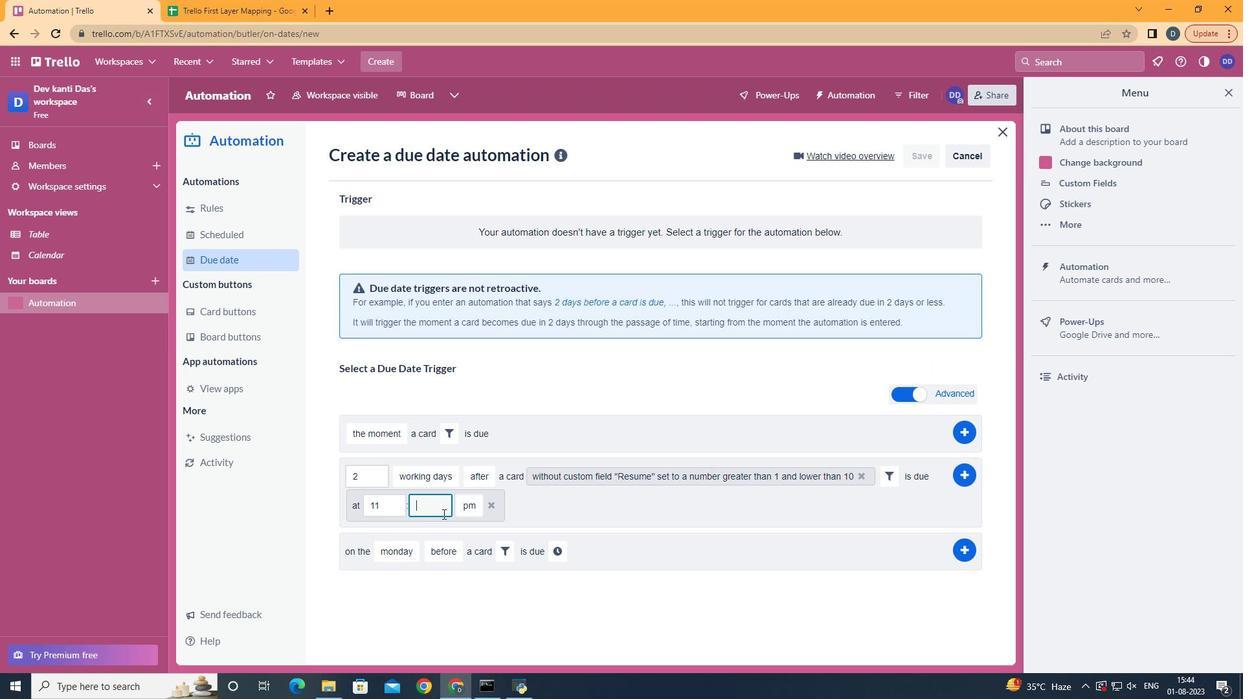 
Action: Key pressed <Key.backspace><Key.backspace>00
Screenshot: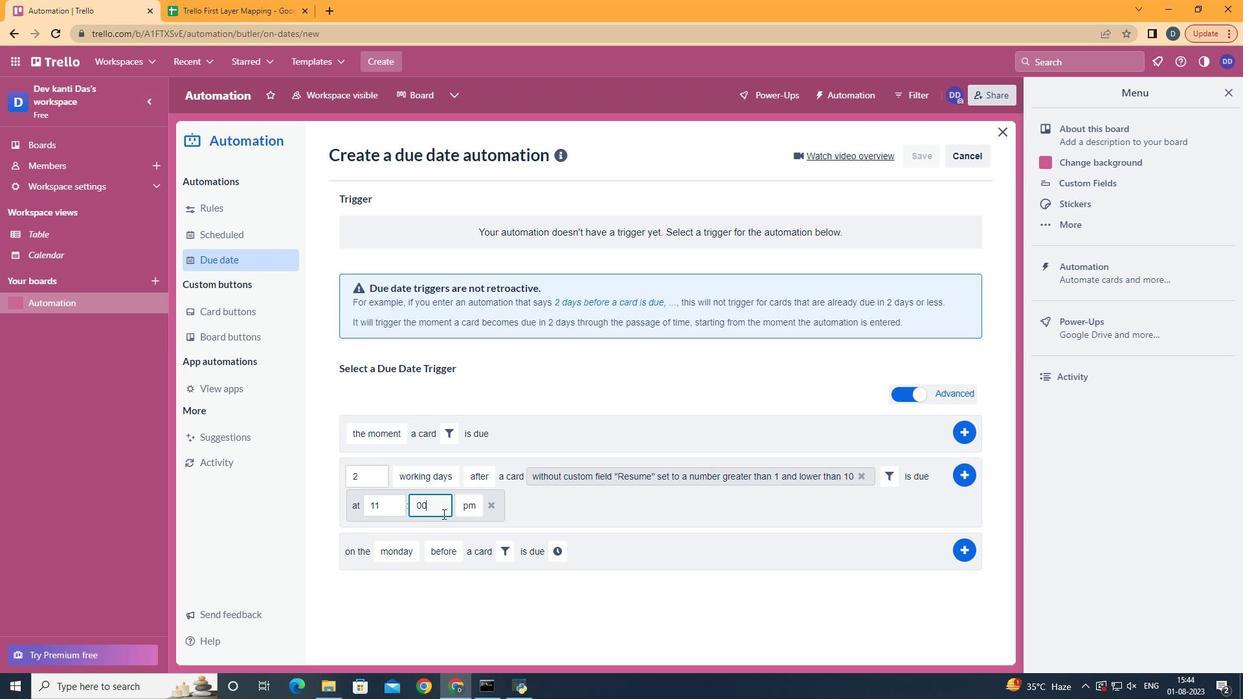 
Action: Mouse moved to (475, 530)
Screenshot: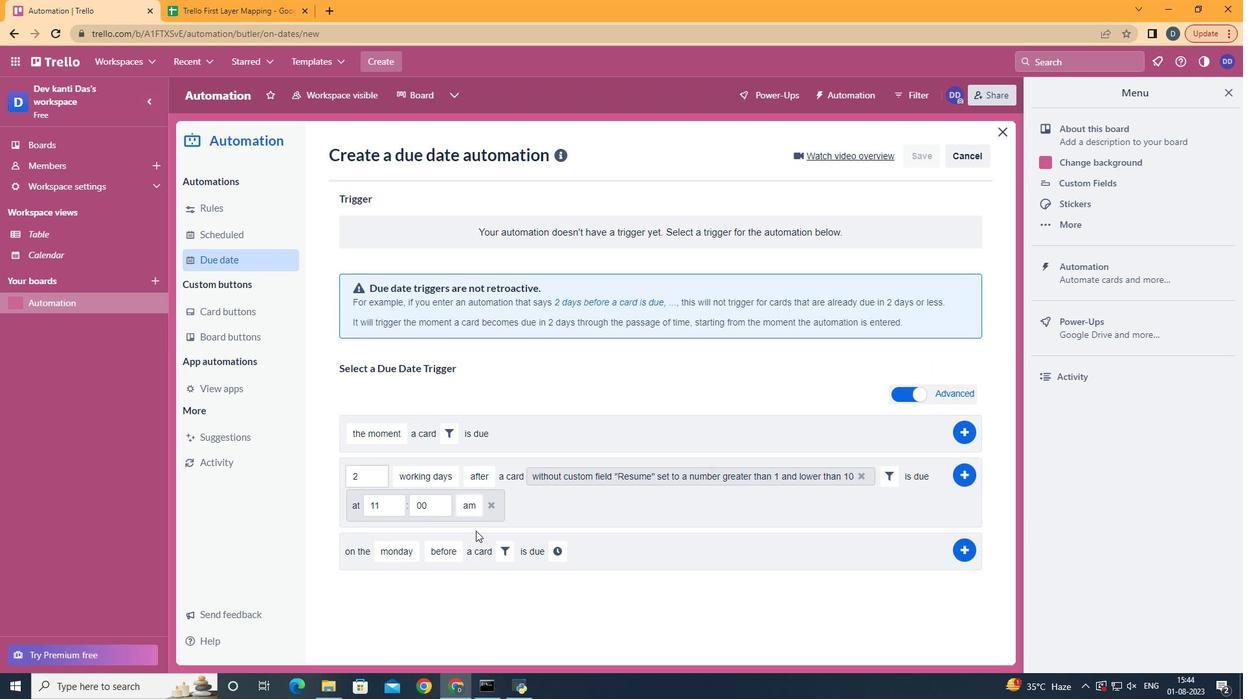 
Action: Mouse pressed left at (475, 530)
Screenshot: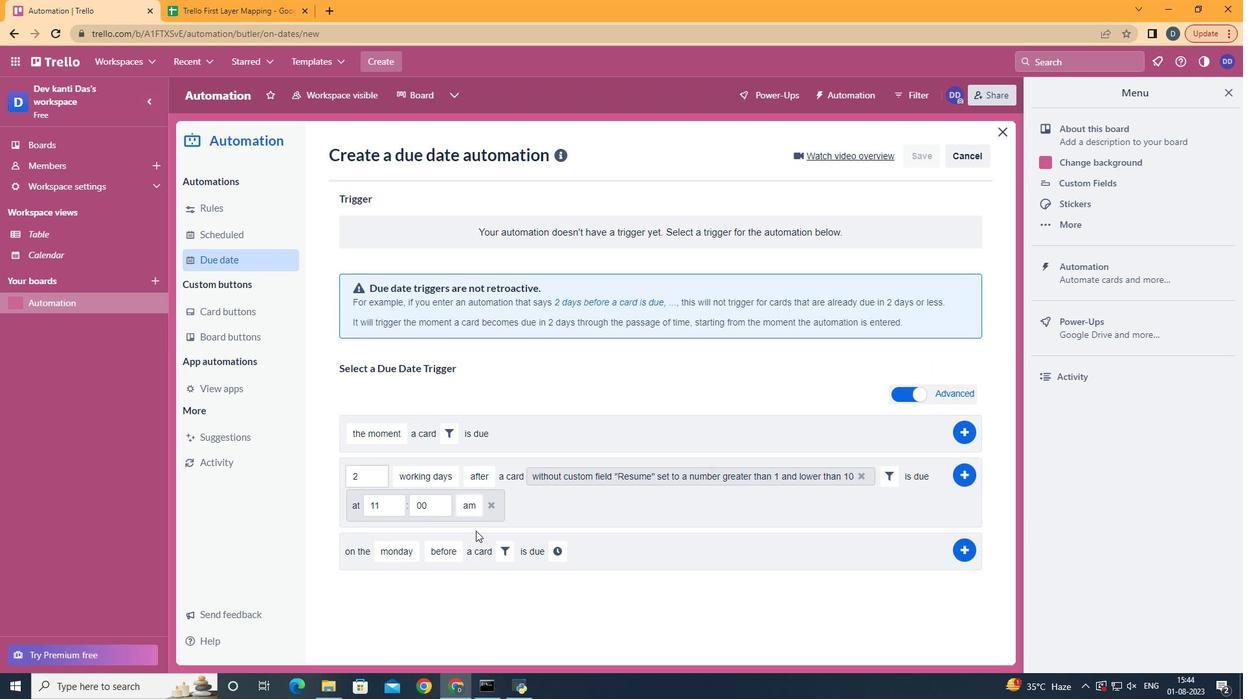 
Action: Mouse moved to (953, 481)
Screenshot: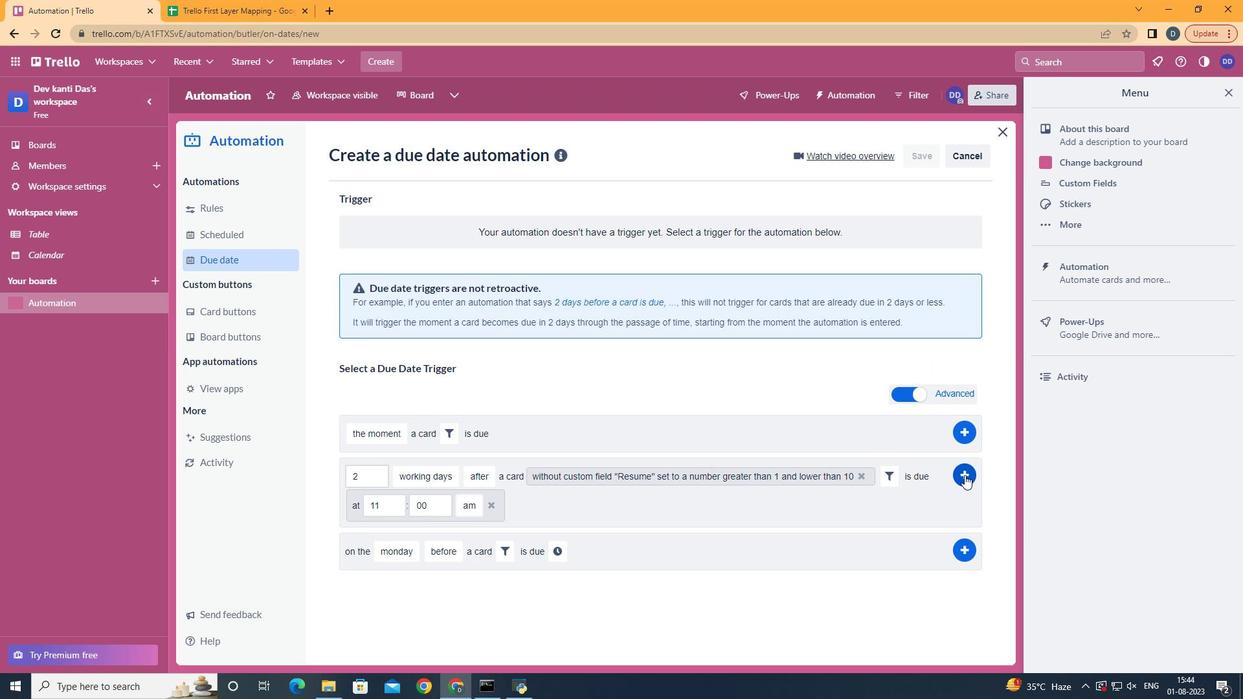 
Action: Mouse pressed left at (953, 481)
Screenshot: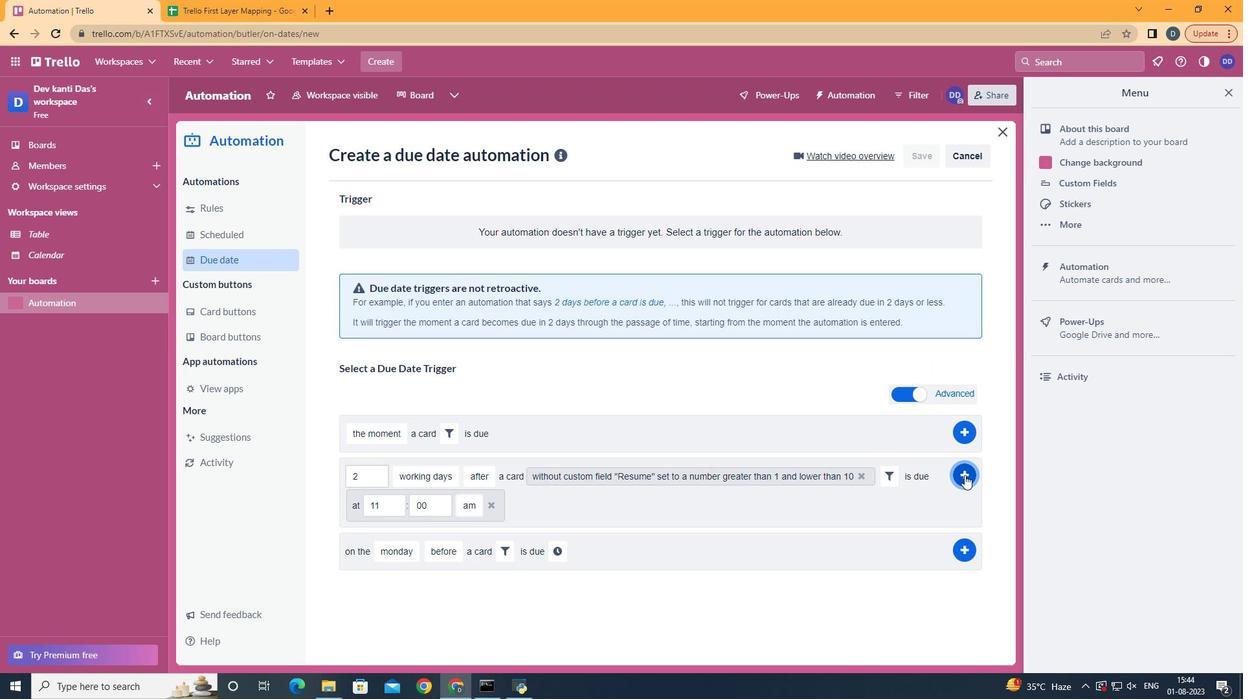 
Action: Mouse moved to (964, 475)
Screenshot: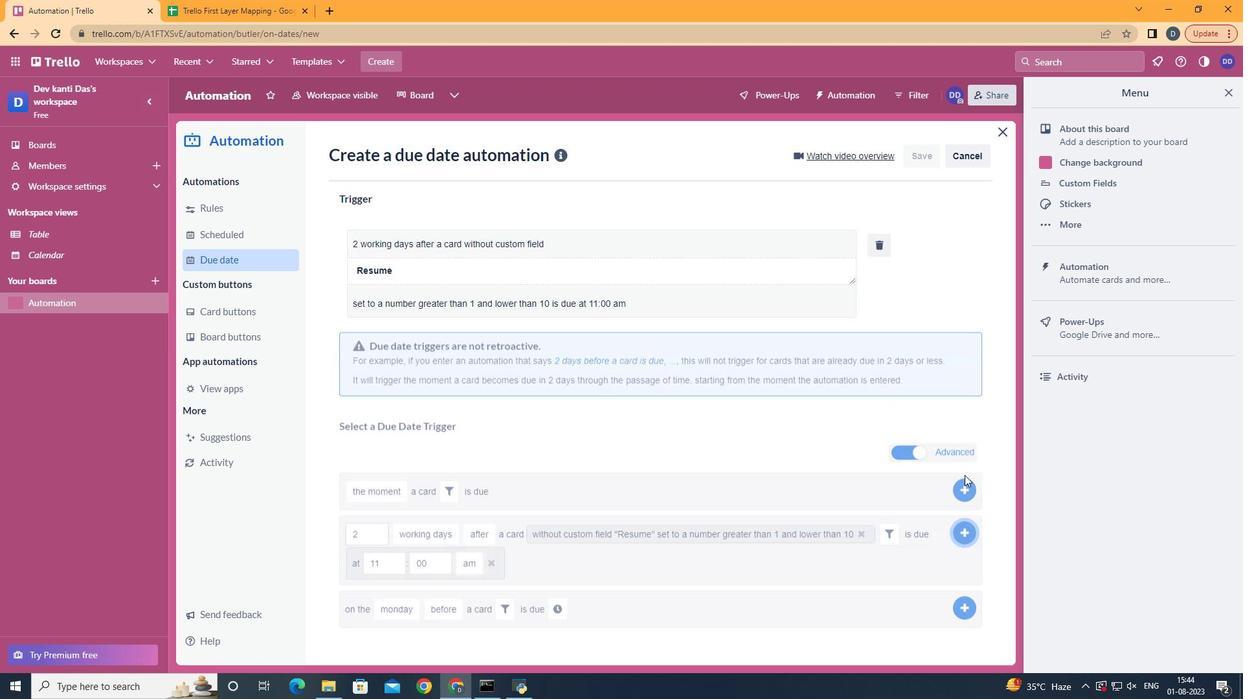 
Action: Mouse pressed left at (964, 475)
Screenshot: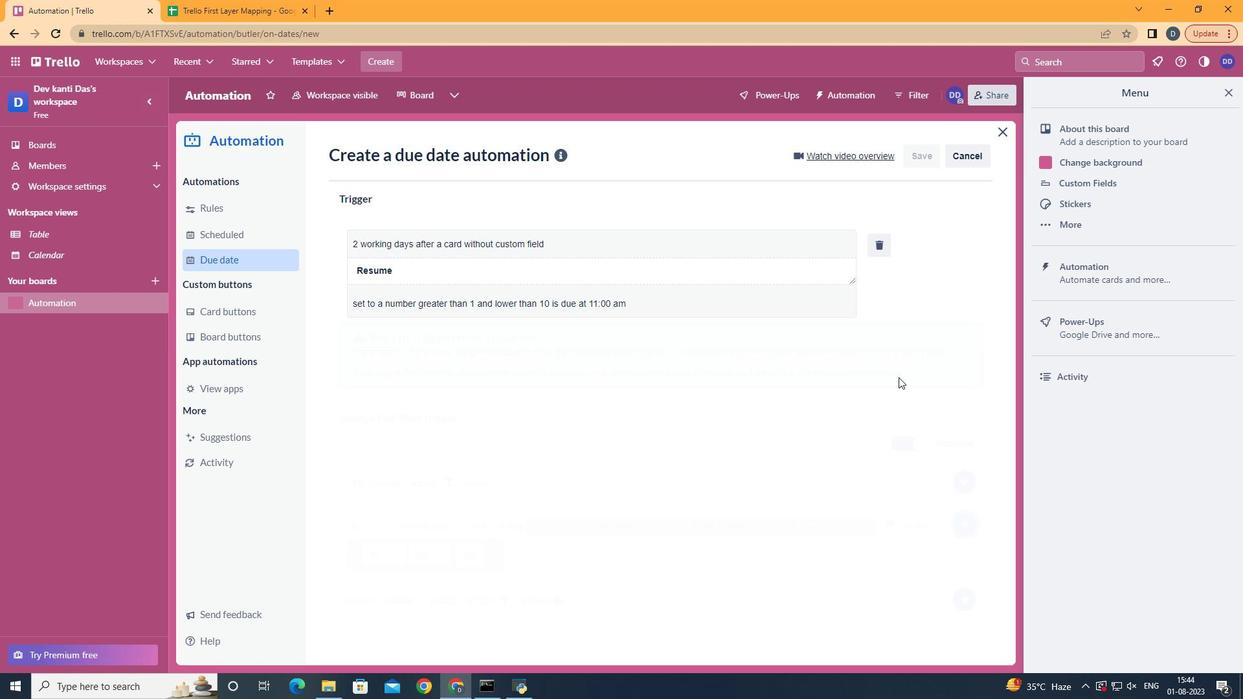 
Action: Mouse moved to (627, 303)
Screenshot: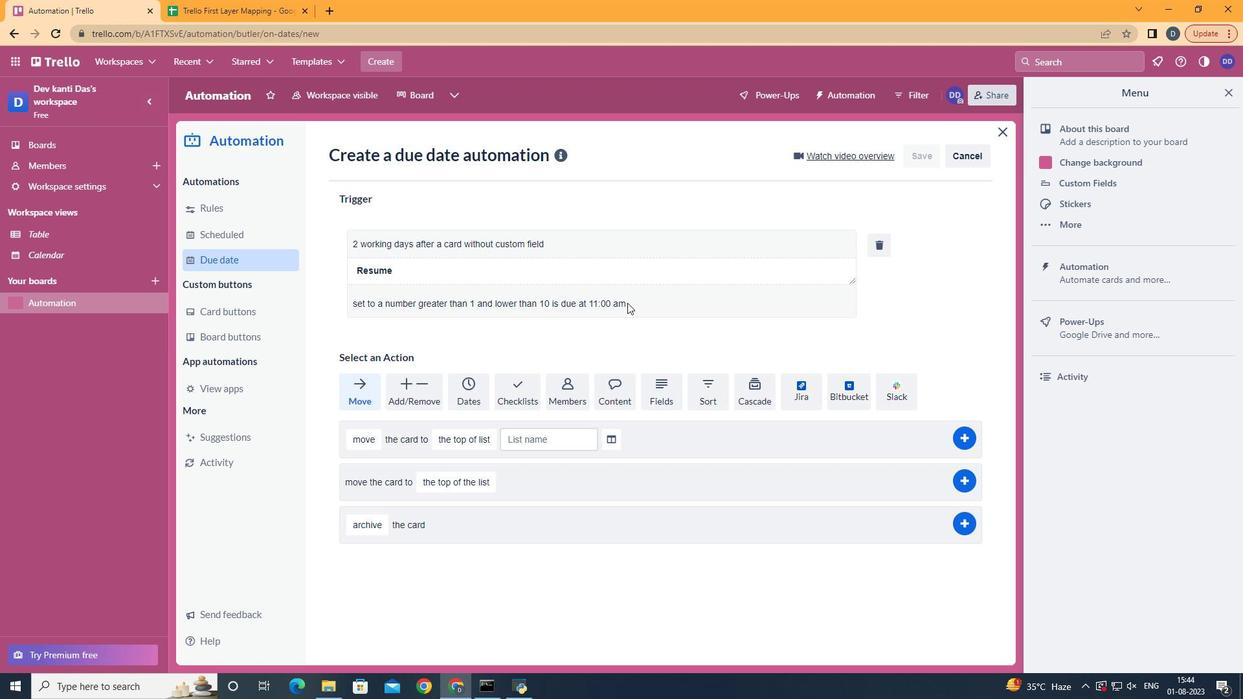
